 Task: Add a signature Hunter Evans containing Best wishes for a happy New Years Eve, Hunter Evans to email address softage.8@softage.net and add a folder Party planning
Action: Mouse moved to (105, 156)
Screenshot: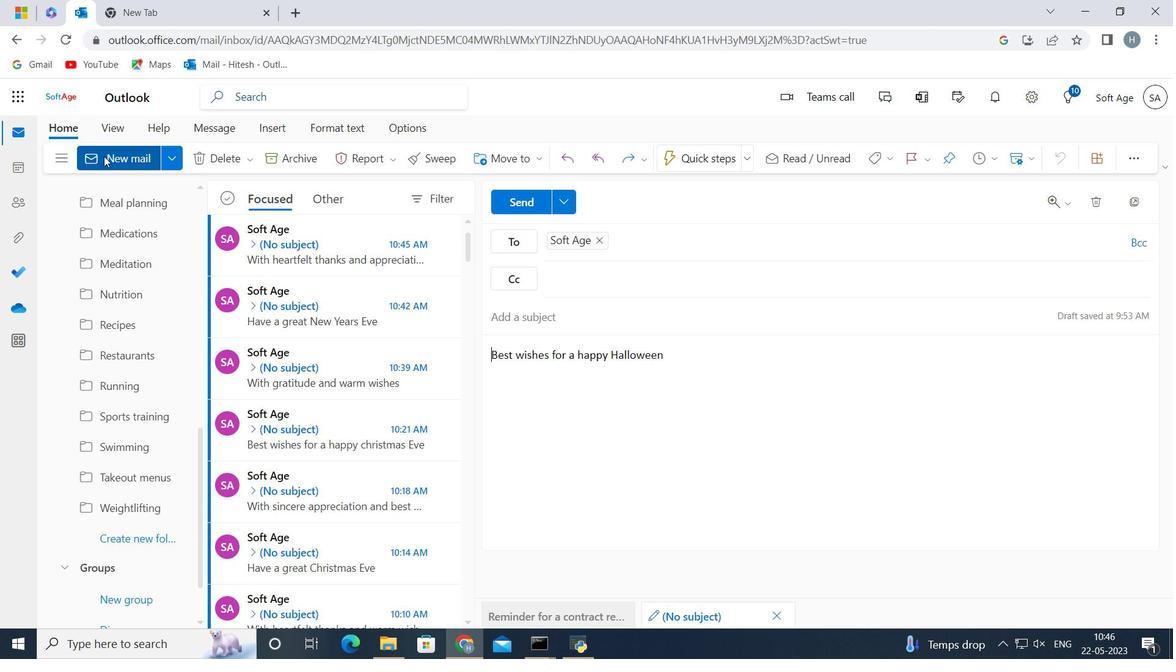 
Action: Mouse pressed left at (105, 156)
Screenshot: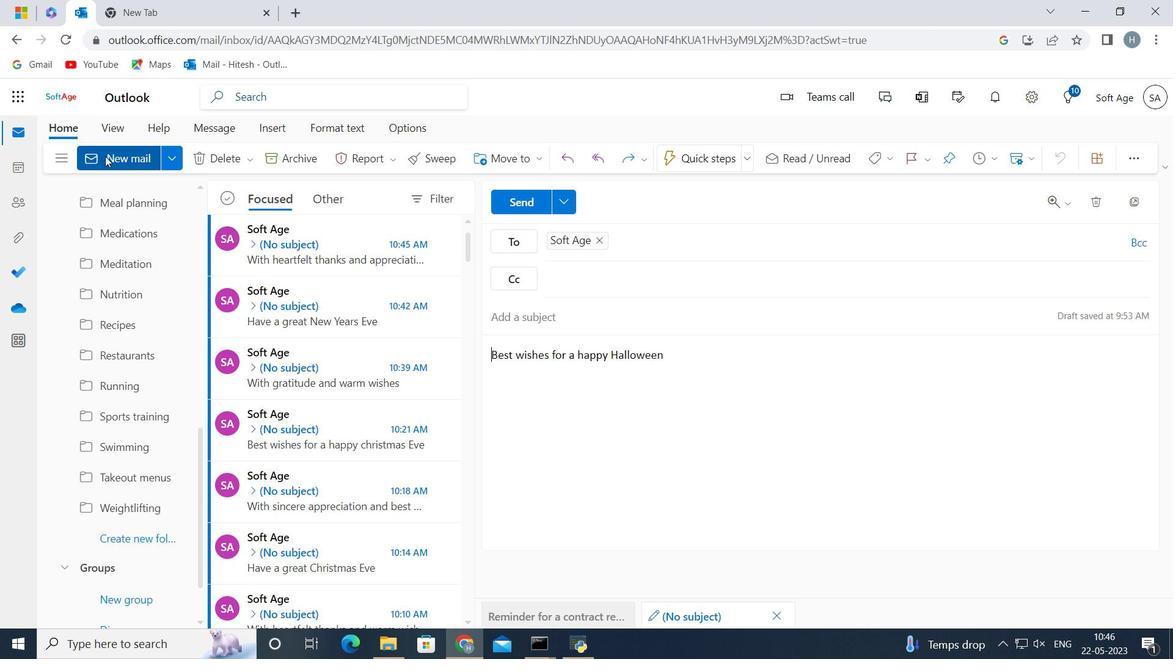 
Action: Mouse moved to (968, 161)
Screenshot: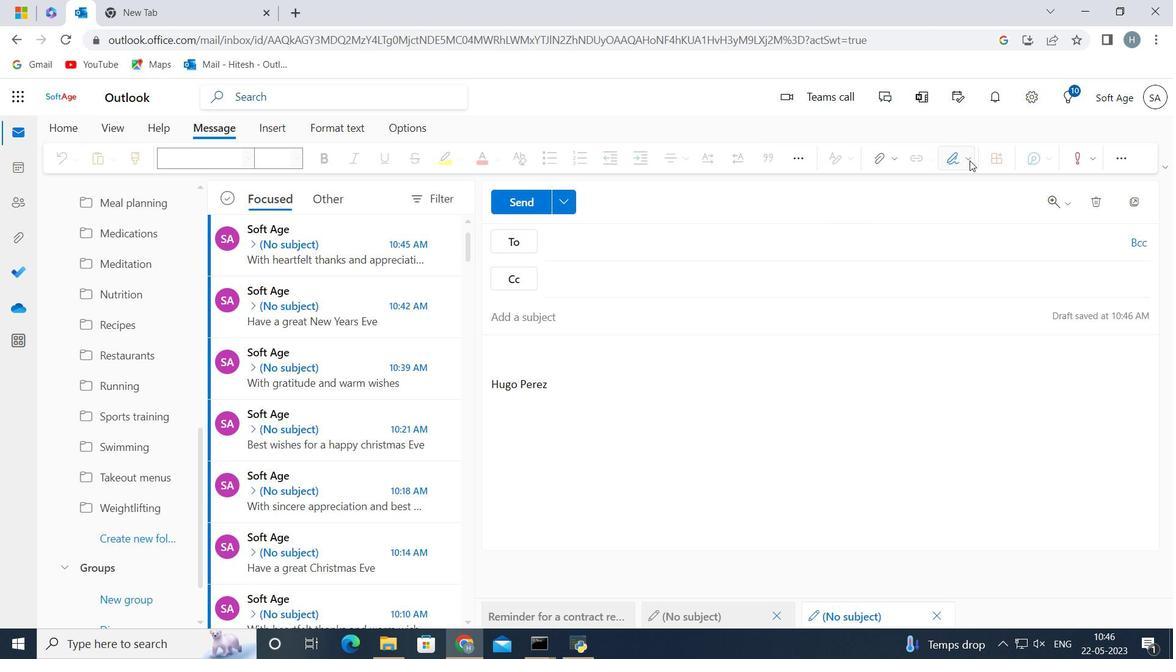 
Action: Mouse pressed left at (968, 161)
Screenshot: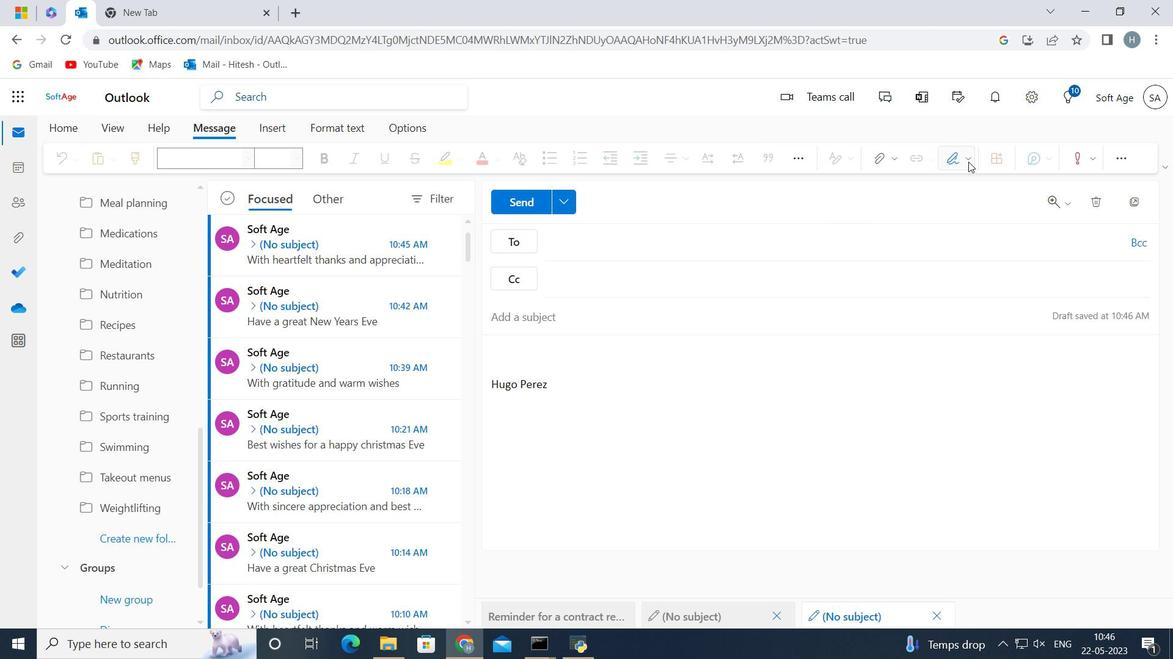 
Action: Mouse moved to (915, 545)
Screenshot: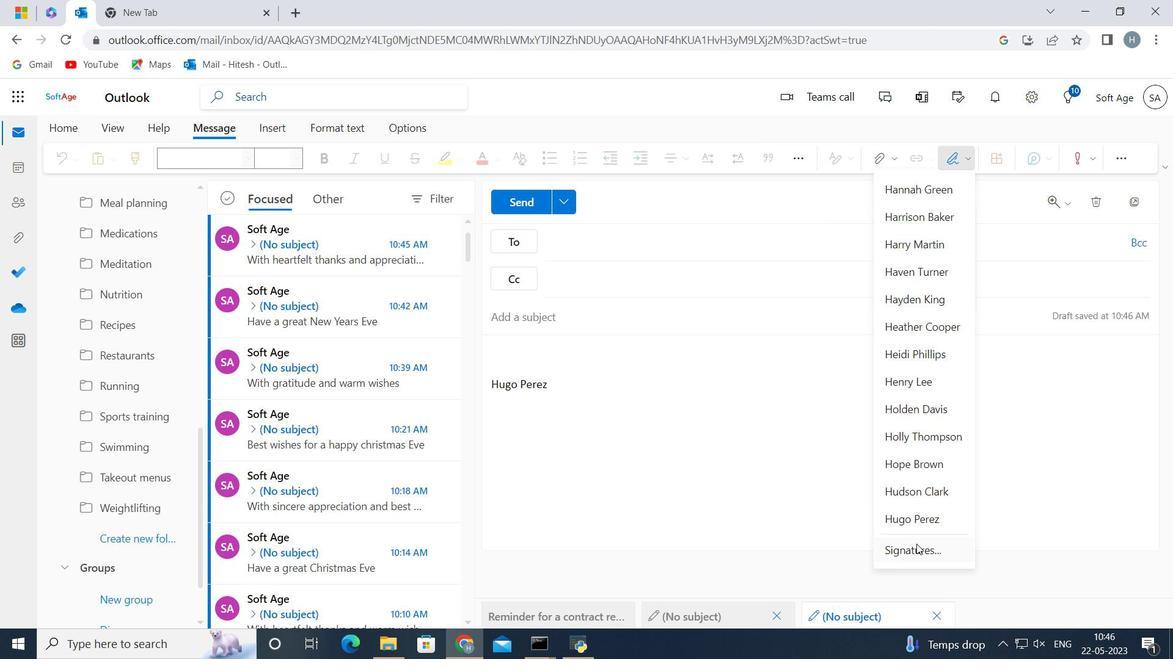 
Action: Mouse pressed left at (915, 545)
Screenshot: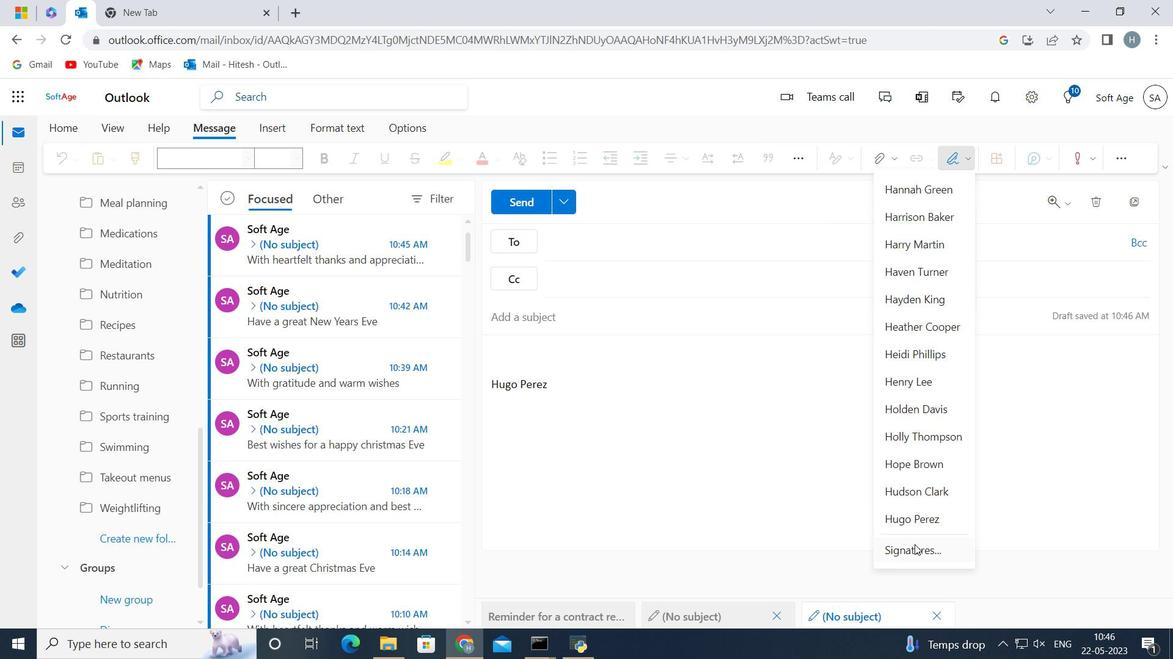 
Action: Mouse moved to (673, 282)
Screenshot: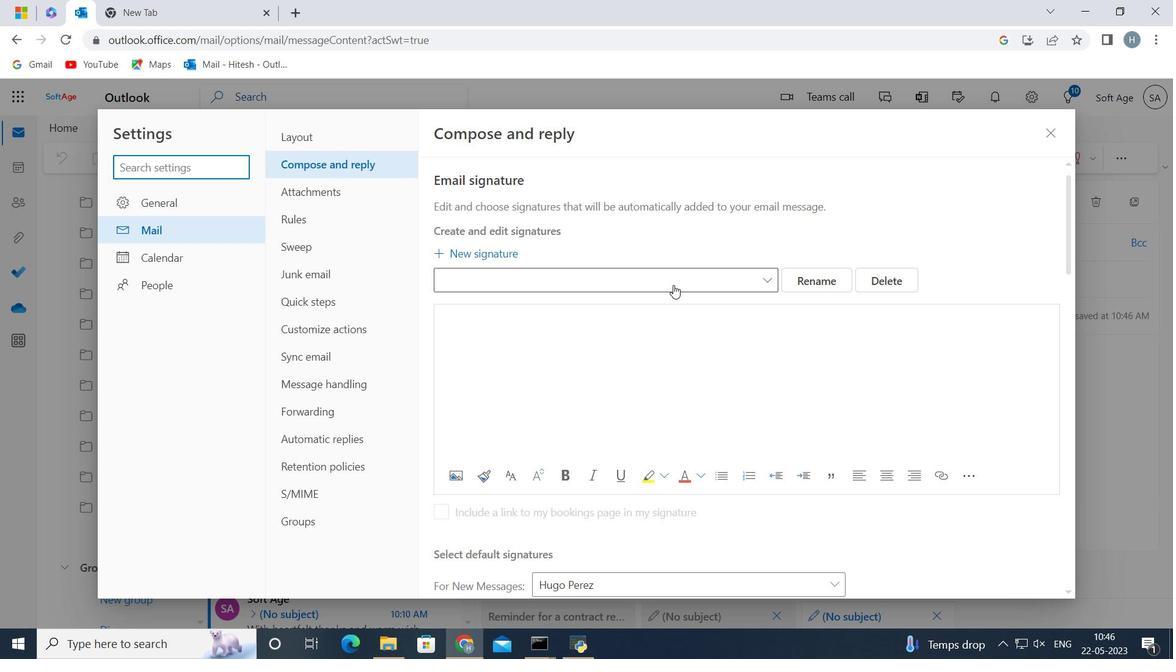 
Action: Mouse pressed left at (673, 282)
Screenshot: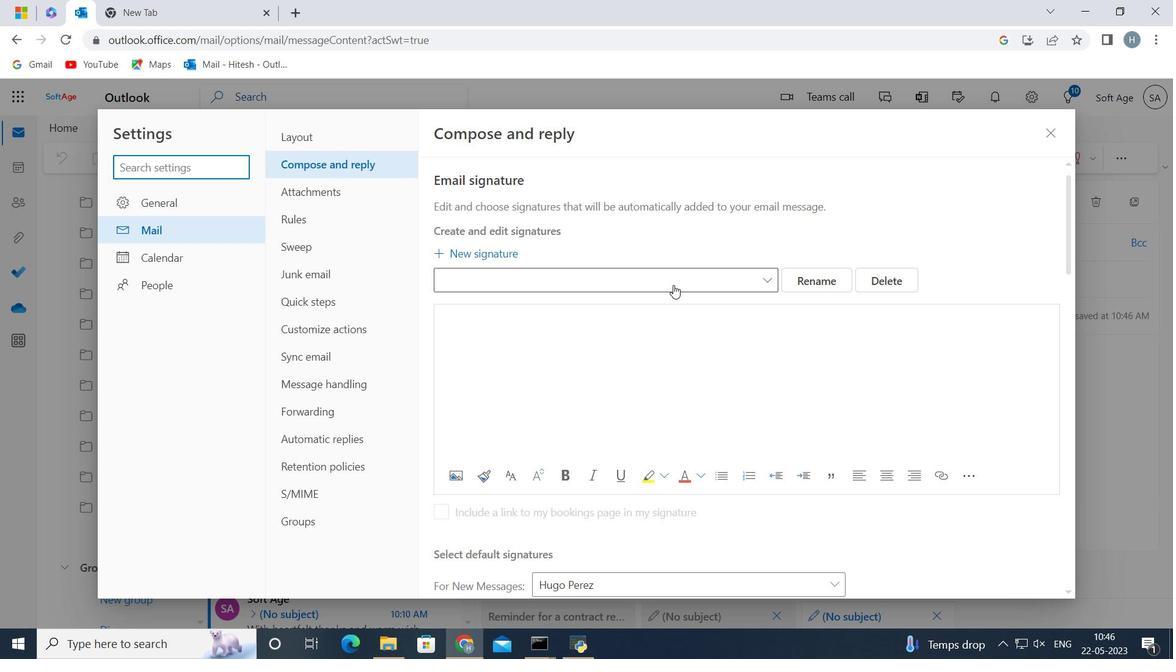 
Action: Mouse moved to (764, 277)
Screenshot: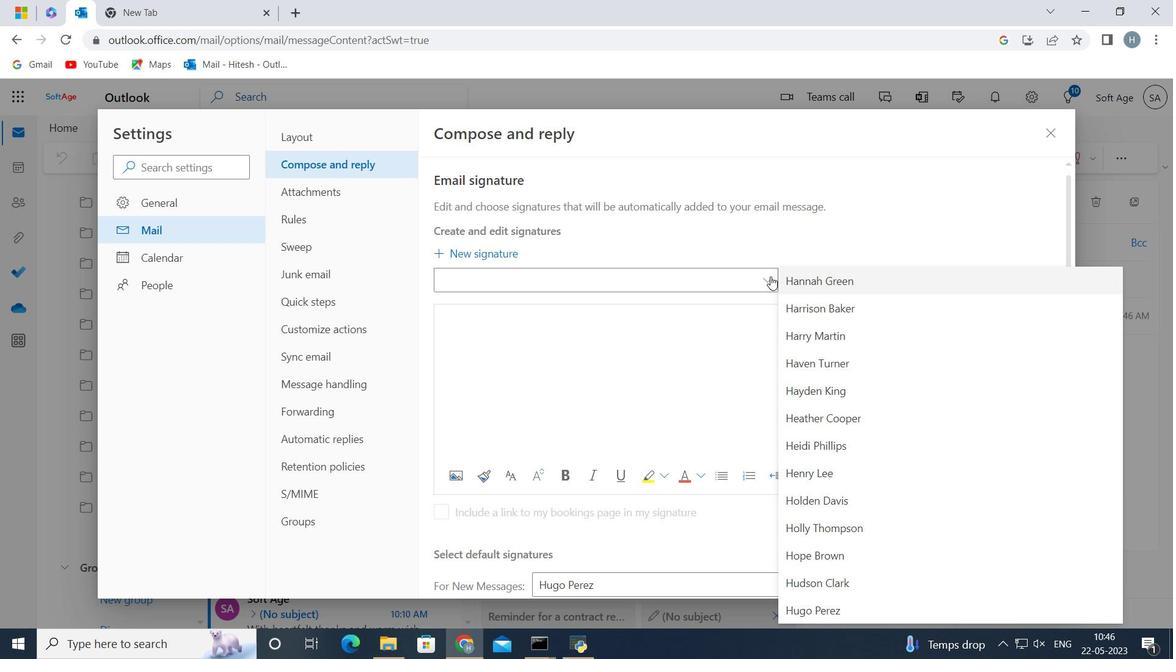
Action: Mouse pressed left at (764, 277)
Screenshot: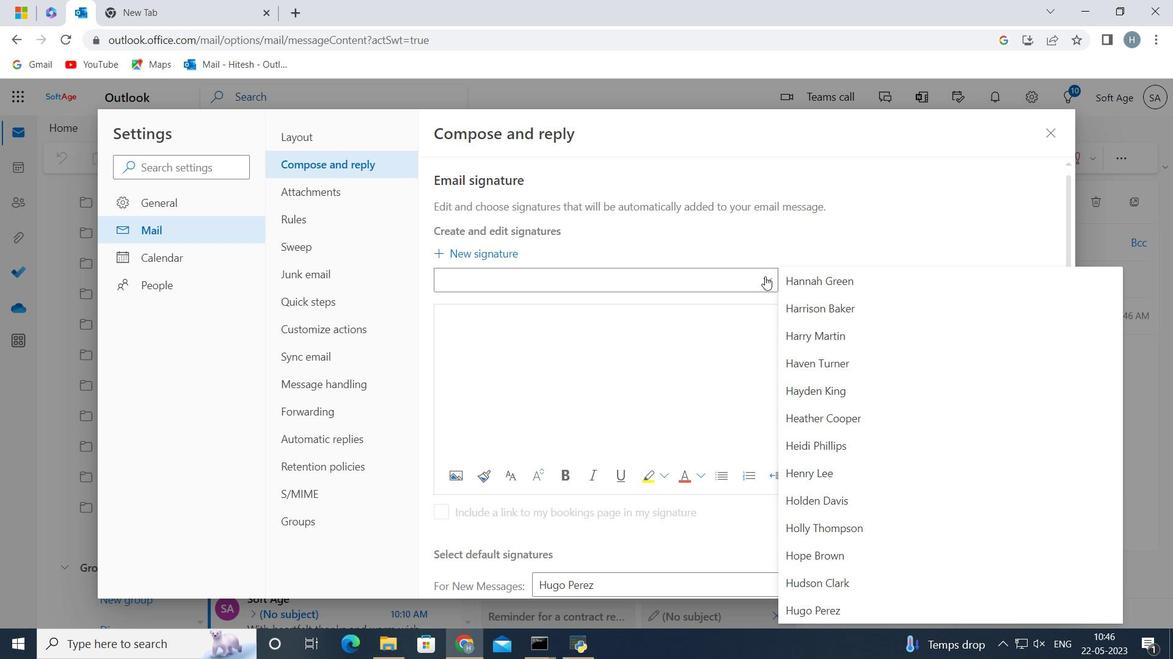 
Action: Mouse moved to (813, 274)
Screenshot: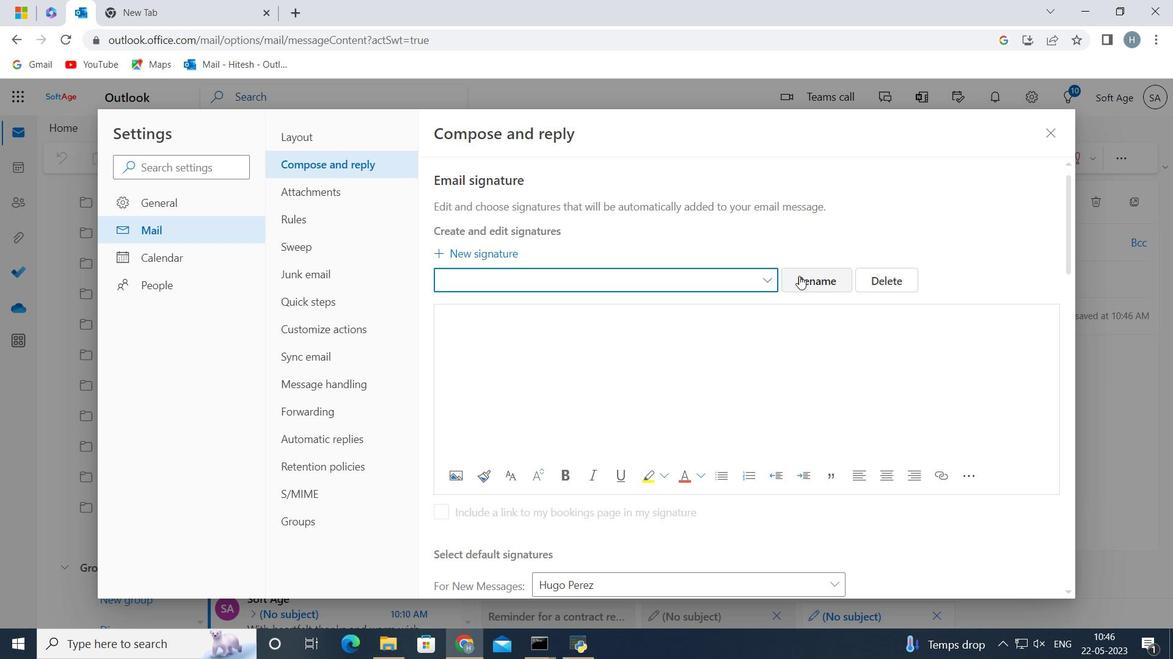 
Action: Mouse pressed left at (813, 274)
Screenshot: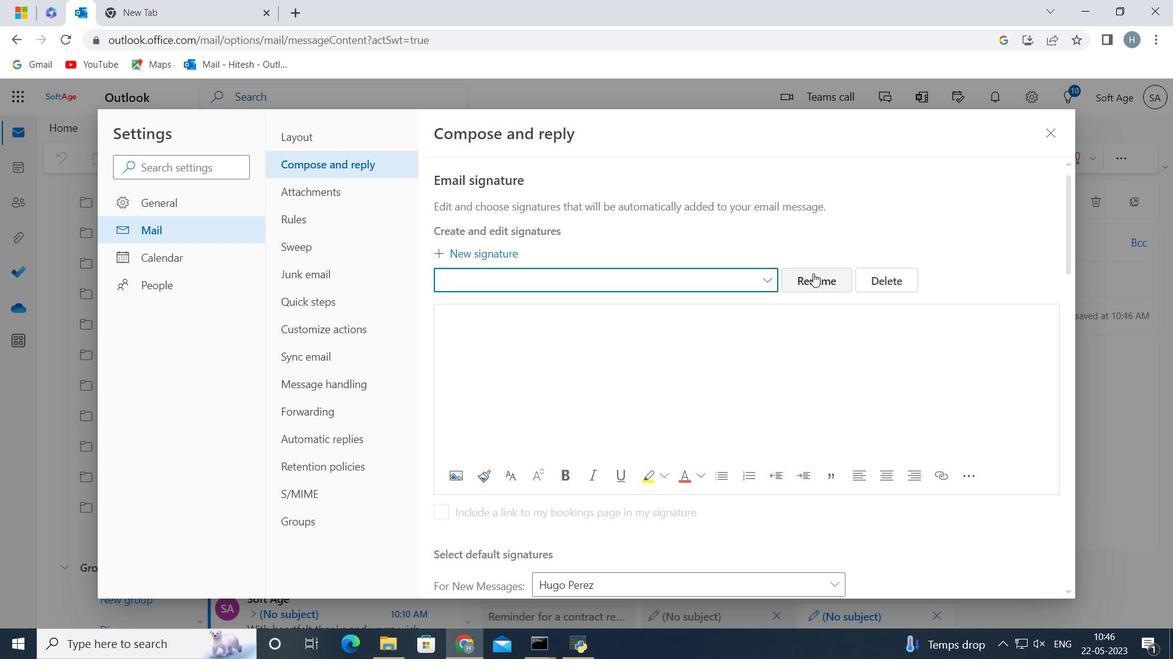 
Action: Mouse moved to (747, 279)
Screenshot: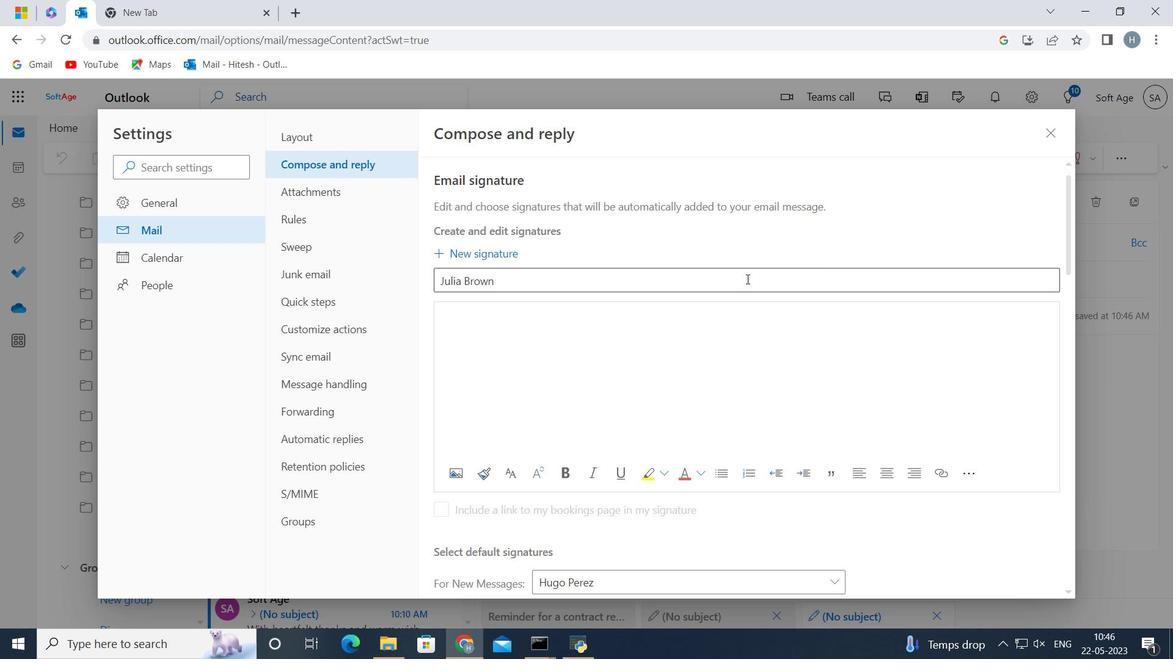 
Action: Mouse pressed left at (747, 279)
Screenshot: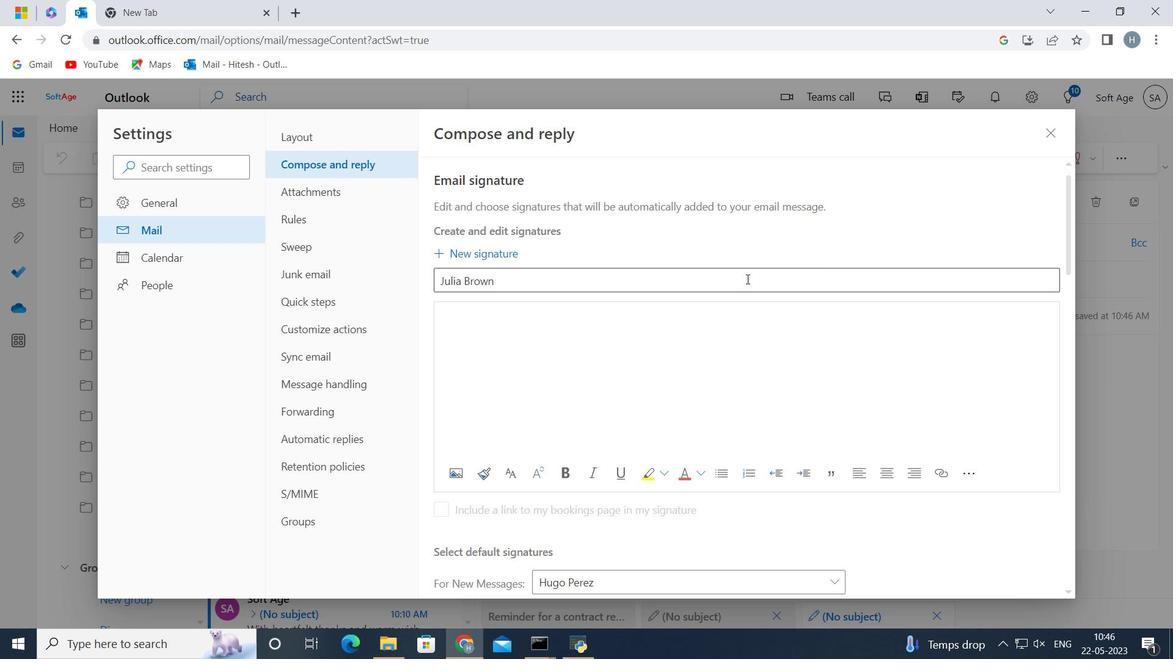 
Action: Key pressed <Key.backspace><Key.backspace><Key.backspace><Key.backspace><Key.backspace><Key.backspace><Key.backspace><Key.backspace><Key.backspace><Key.backspace><Key.backspace><Key.backspace><Key.backspace><Key.shift>Hunter<Key.space><Key.shift>Evan
Screenshot: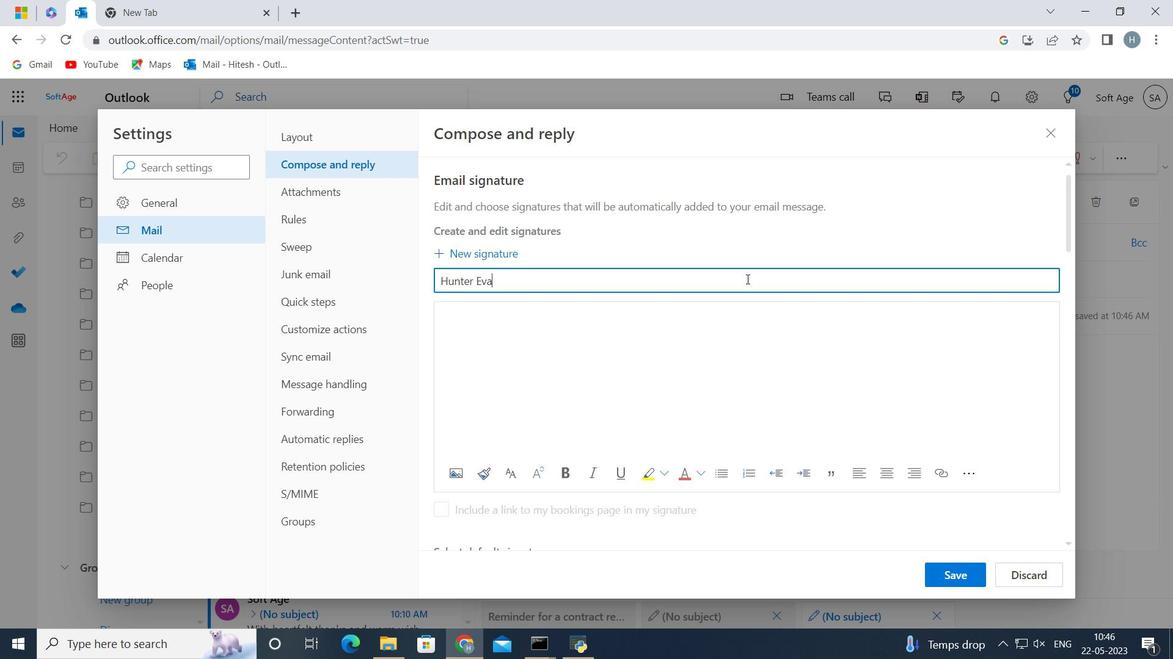 
Action: Mouse moved to (755, 276)
Screenshot: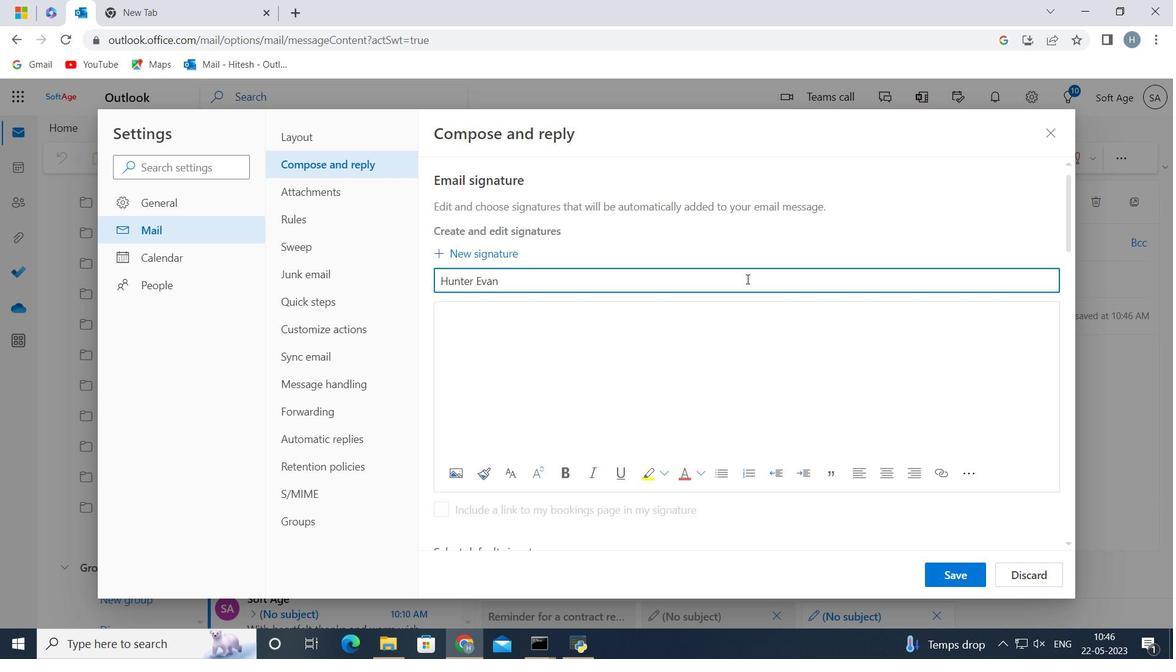 
Action: Key pressed s
Screenshot: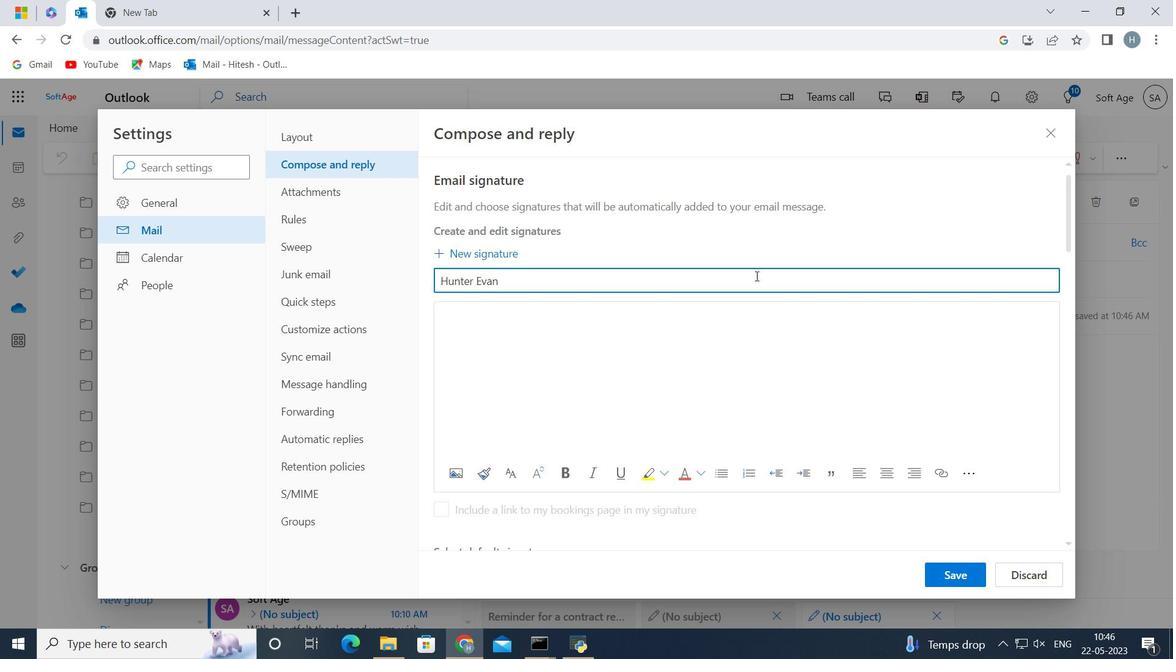 
Action: Mouse moved to (599, 332)
Screenshot: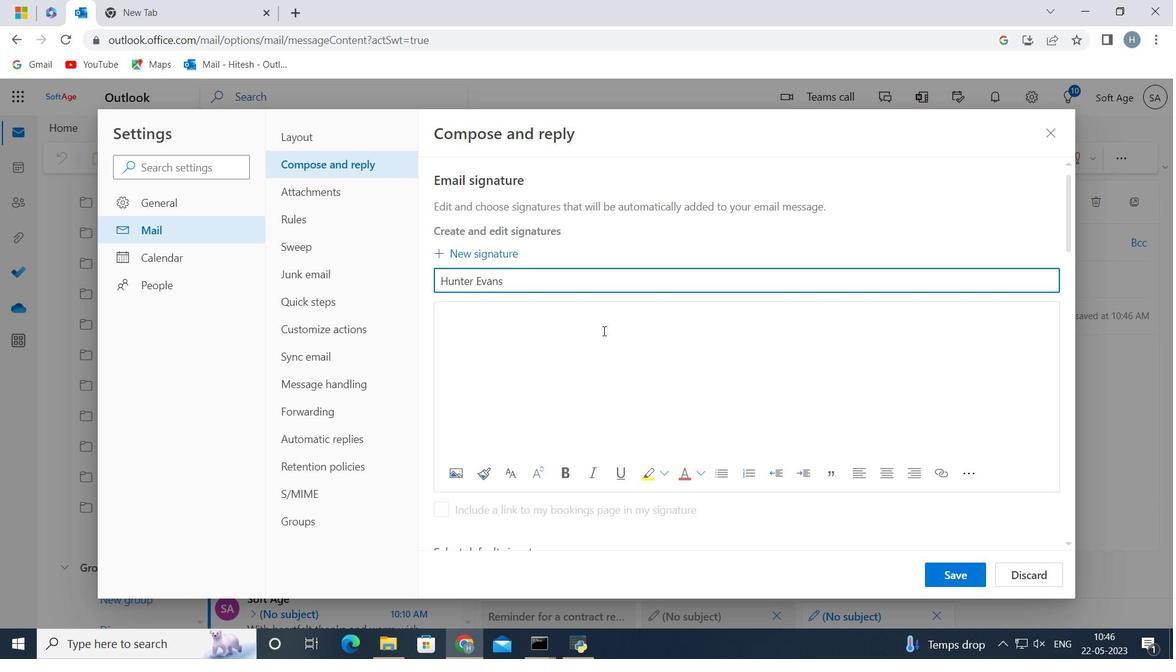 
Action: Mouse pressed left at (599, 332)
Screenshot: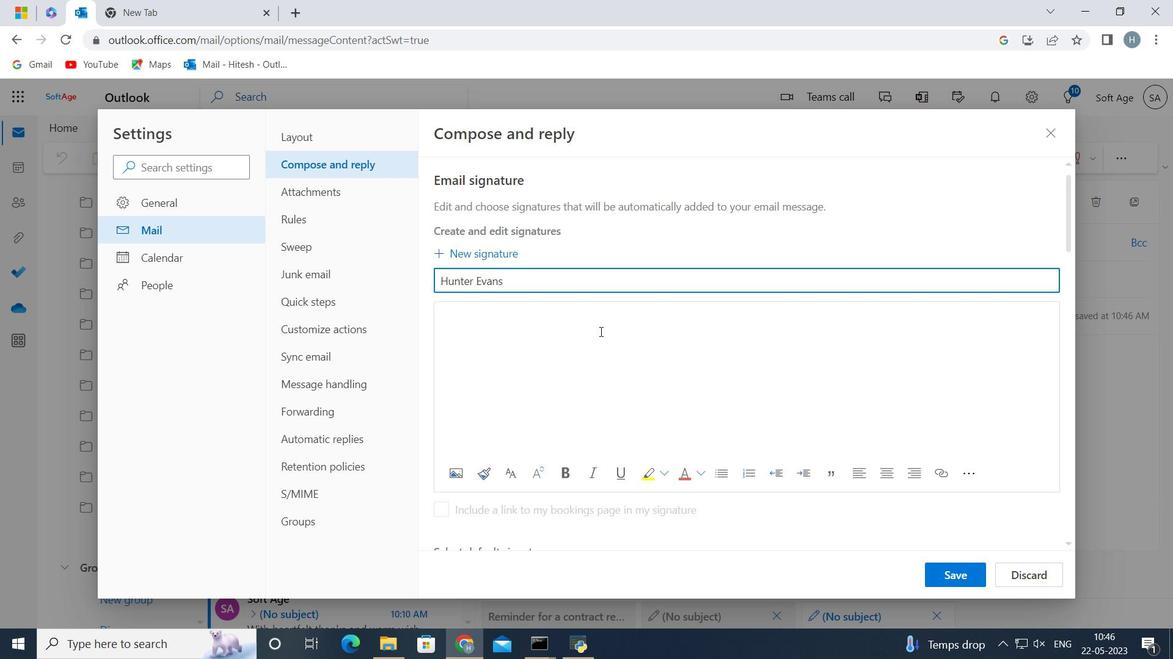 
Action: Key pressed <Key.shift>Hunter<Key.space><Key.shift>Evans
Screenshot: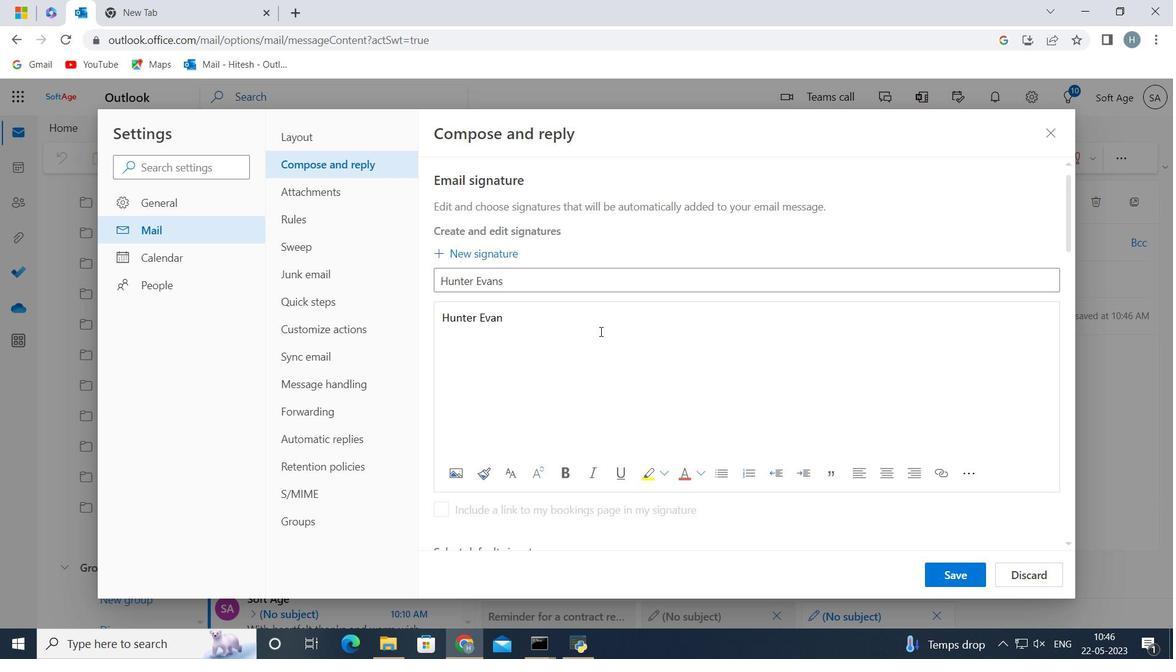 
Action: Mouse moved to (961, 576)
Screenshot: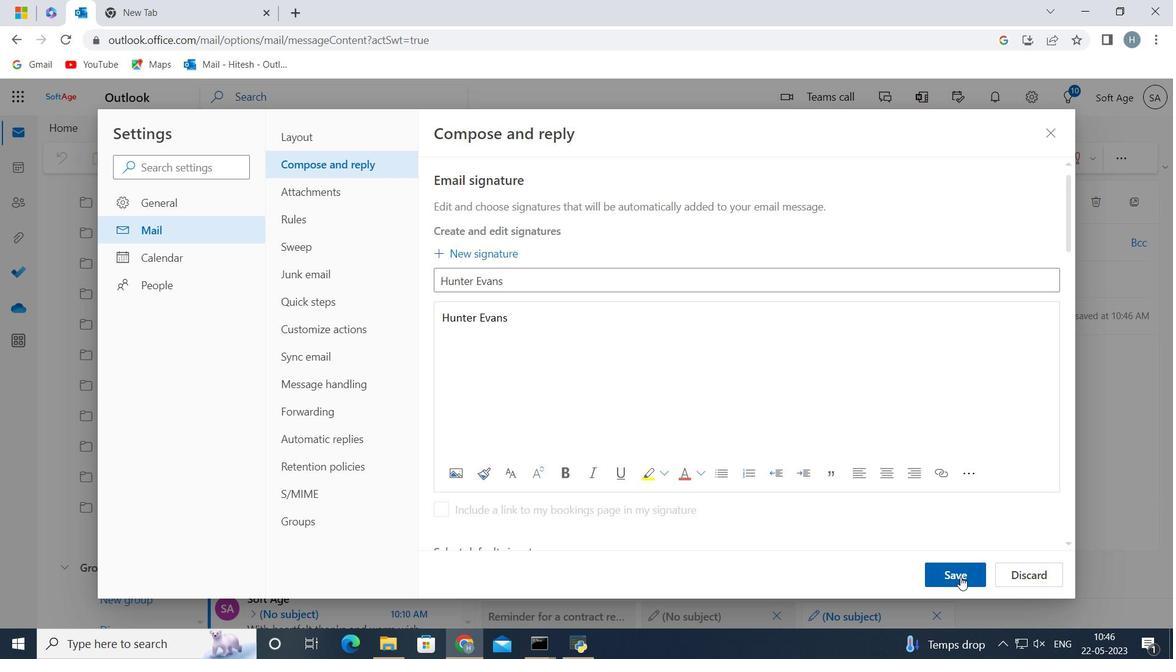 
Action: Mouse pressed left at (961, 576)
Screenshot: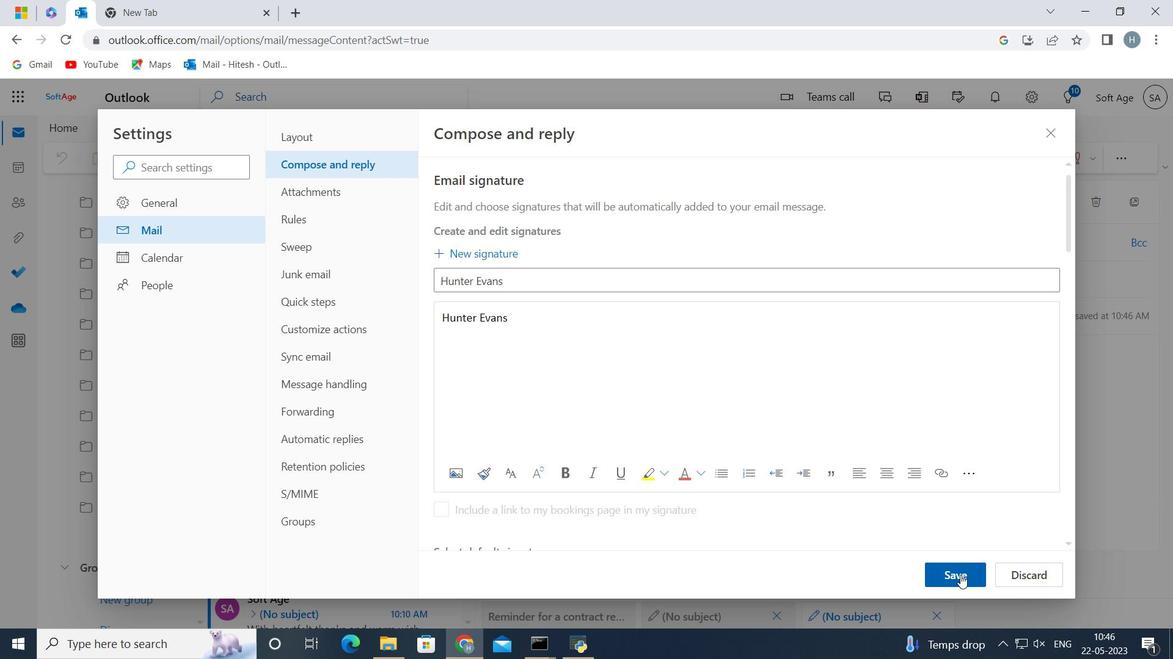 
Action: Mouse moved to (739, 347)
Screenshot: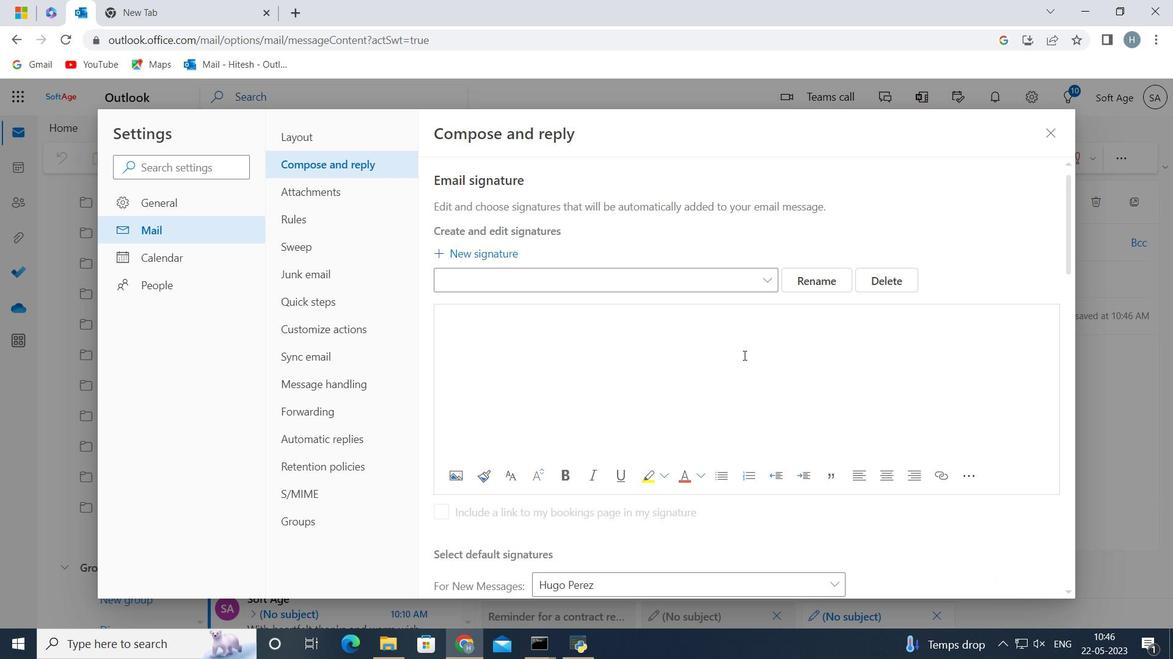 
Action: Mouse scrolled (739, 347) with delta (0, 0)
Screenshot: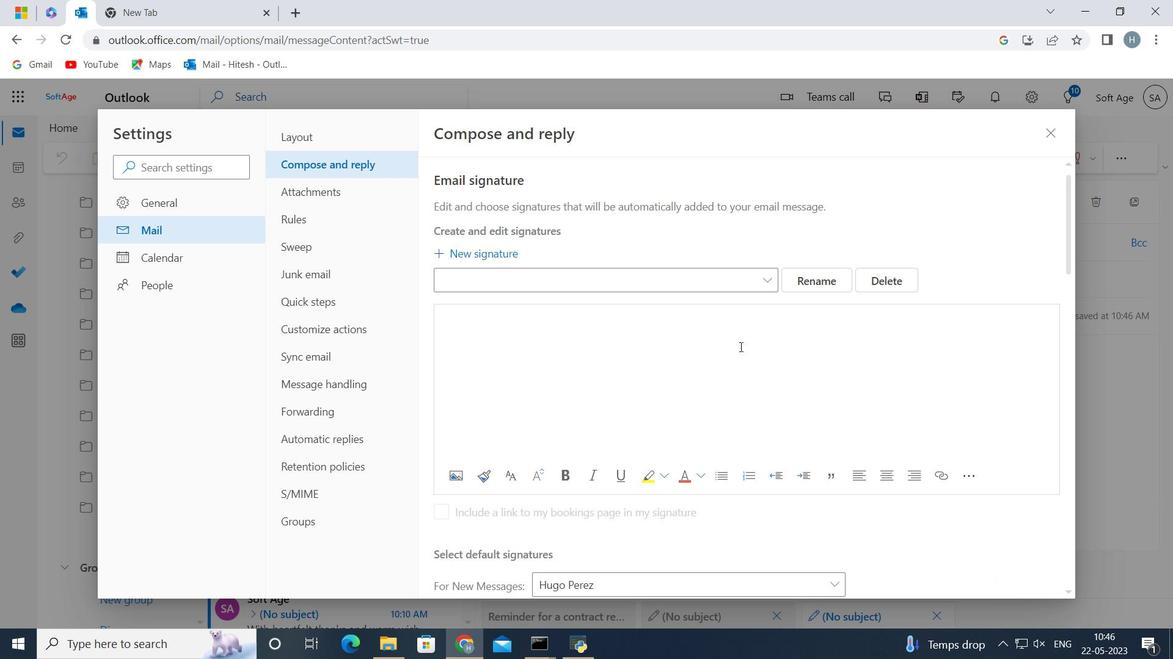 
Action: Mouse scrolled (739, 347) with delta (0, 0)
Screenshot: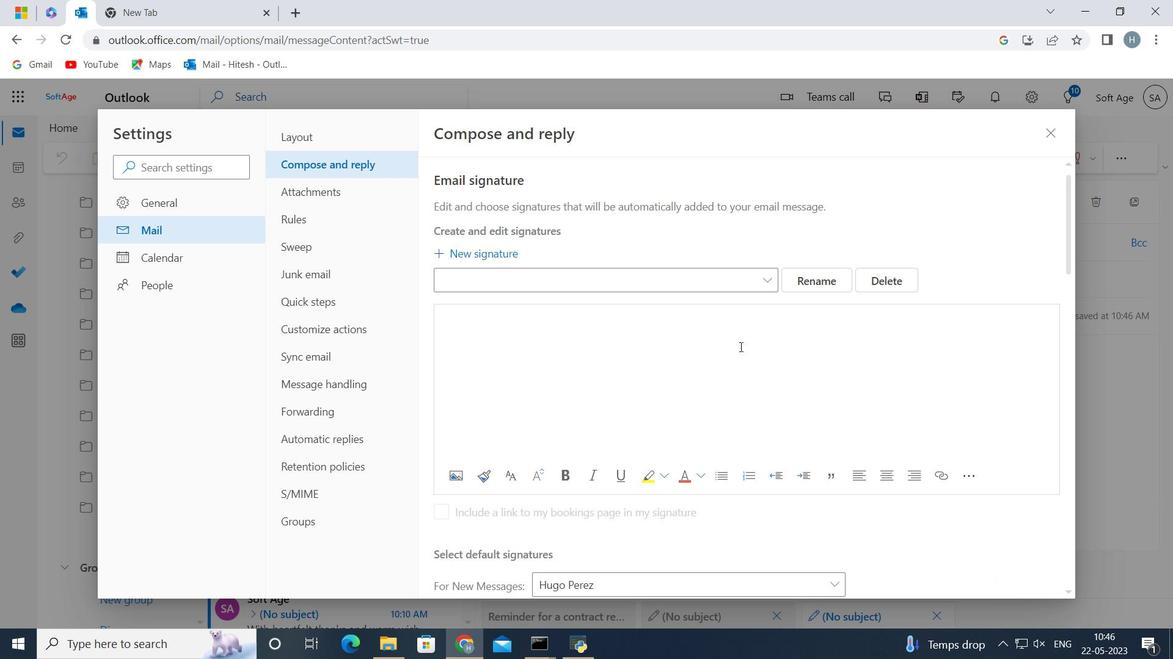 
Action: Mouse scrolled (739, 347) with delta (0, 0)
Screenshot: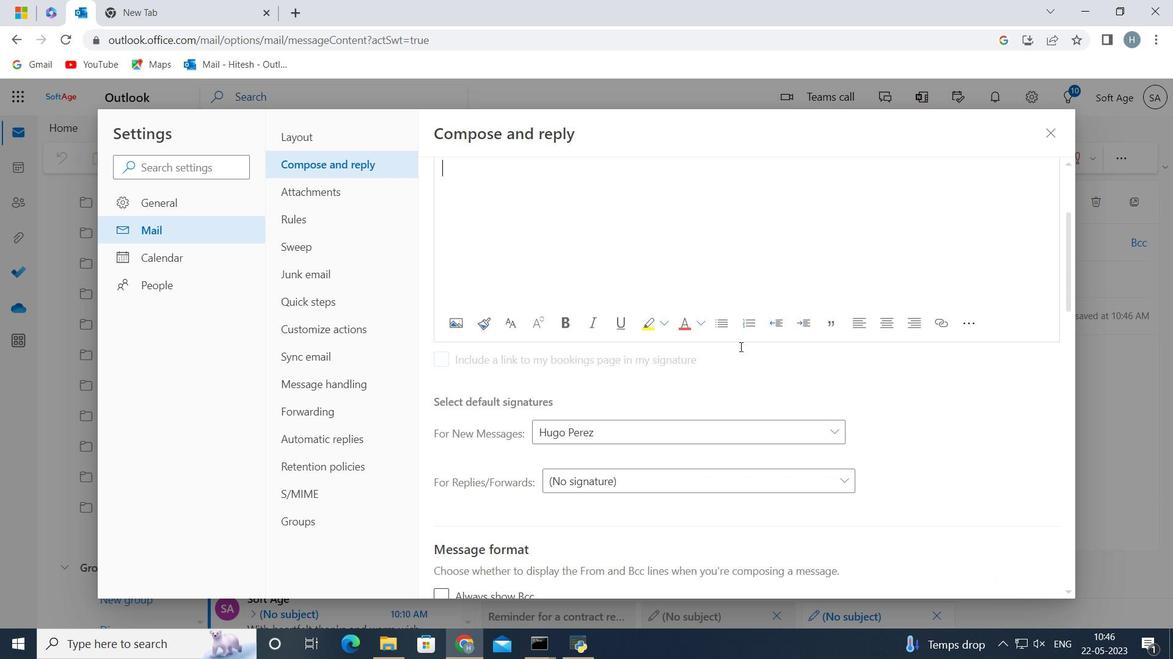 
Action: Mouse moved to (744, 348)
Screenshot: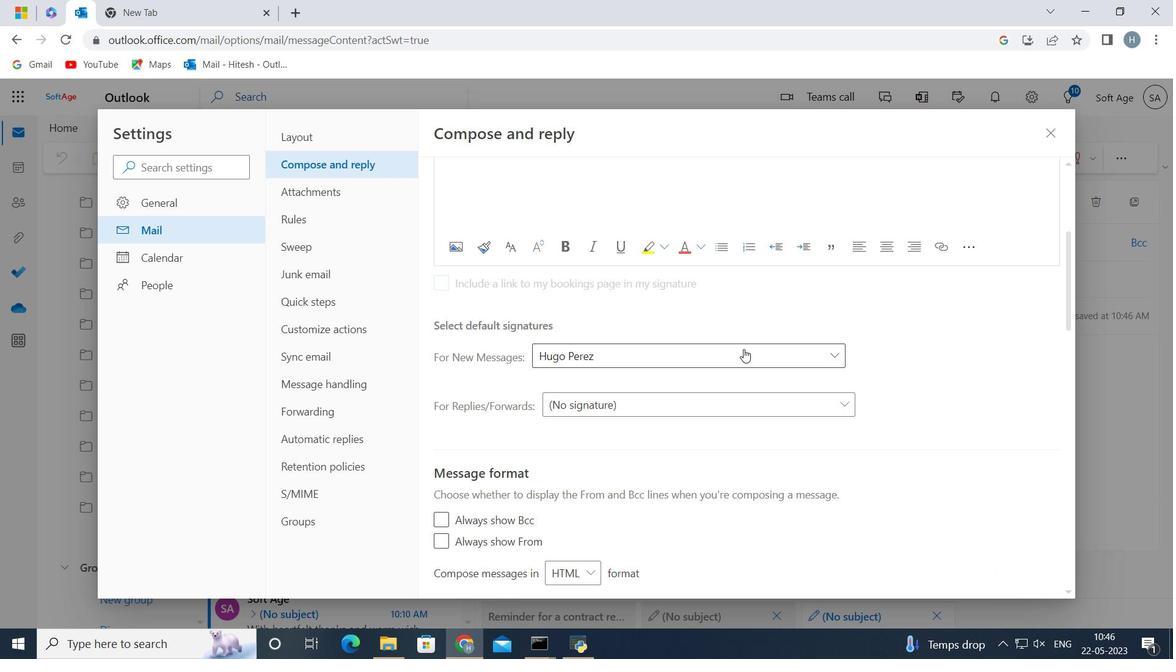 
Action: Mouse pressed left at (744, 348)
Screenshot: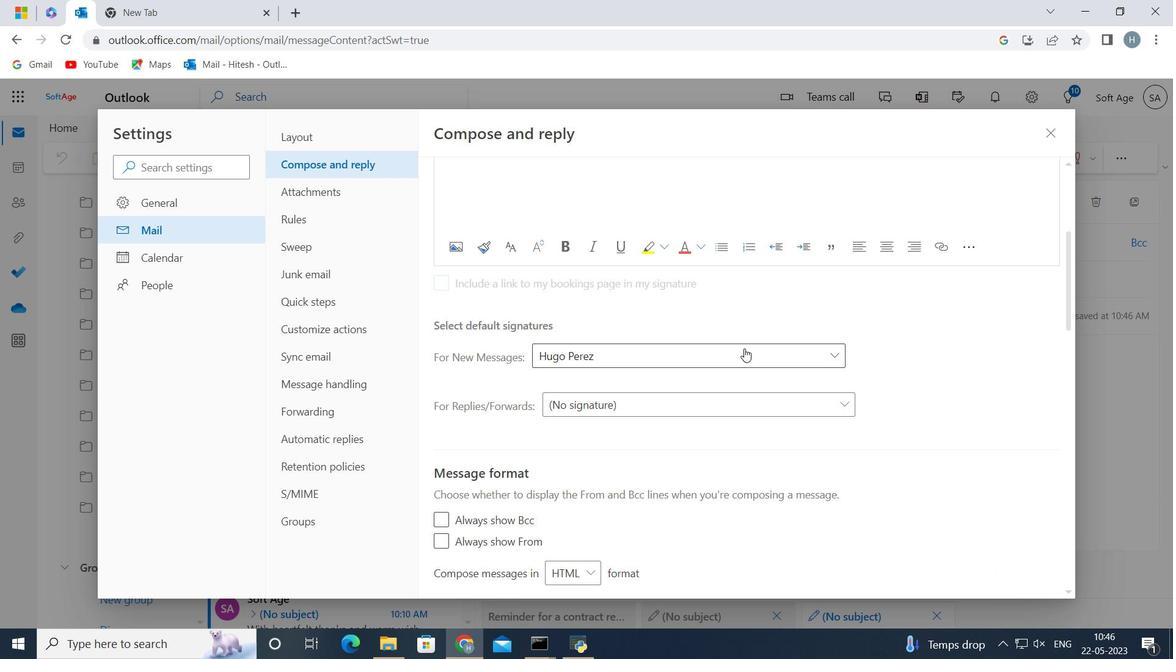 
Action: Mouse moved to (889, 611)
Screenshot: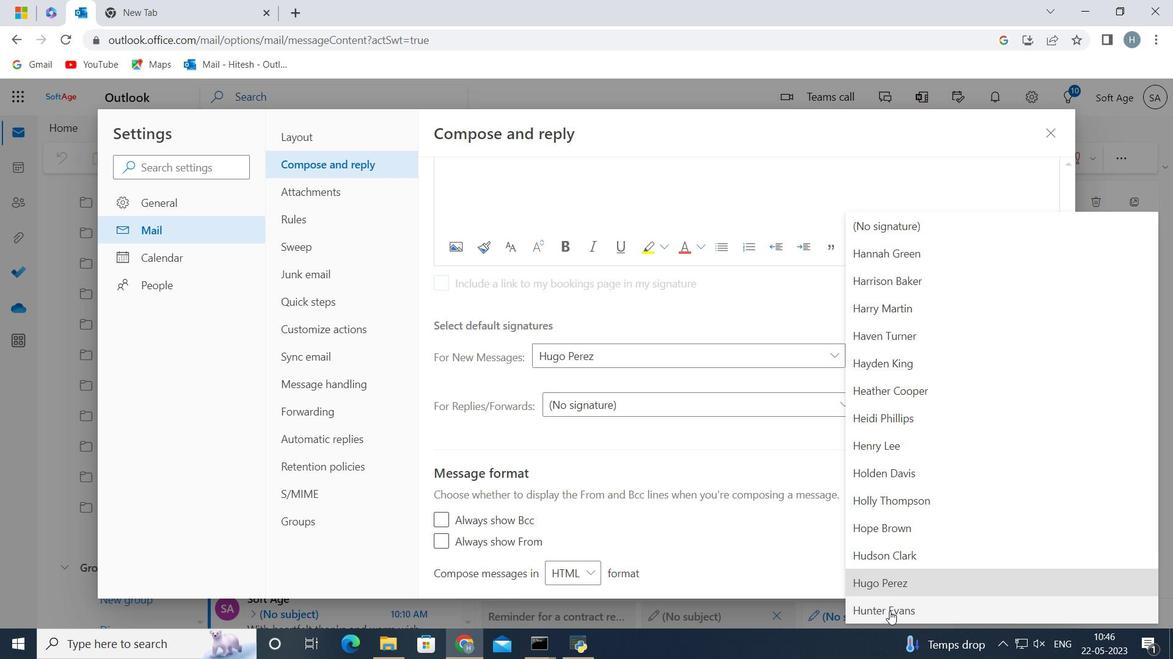 
Action: Mouse pressed left at (889, 611)
Screenshot: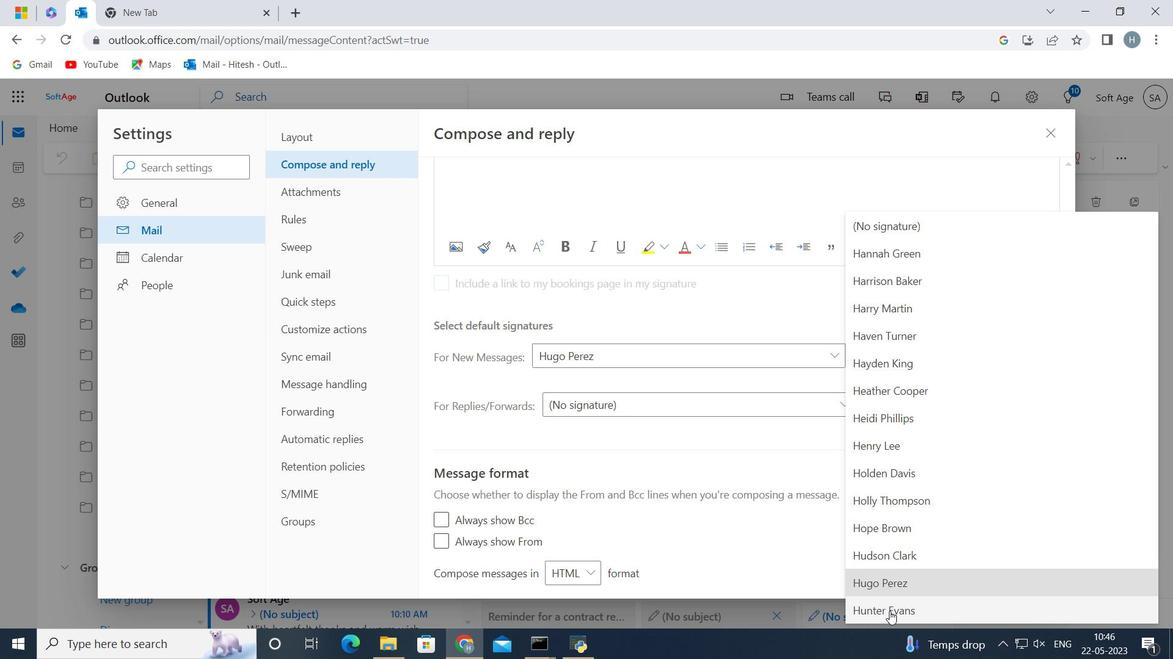 
Action: Mouse moved to (747, 411)
Screenshot: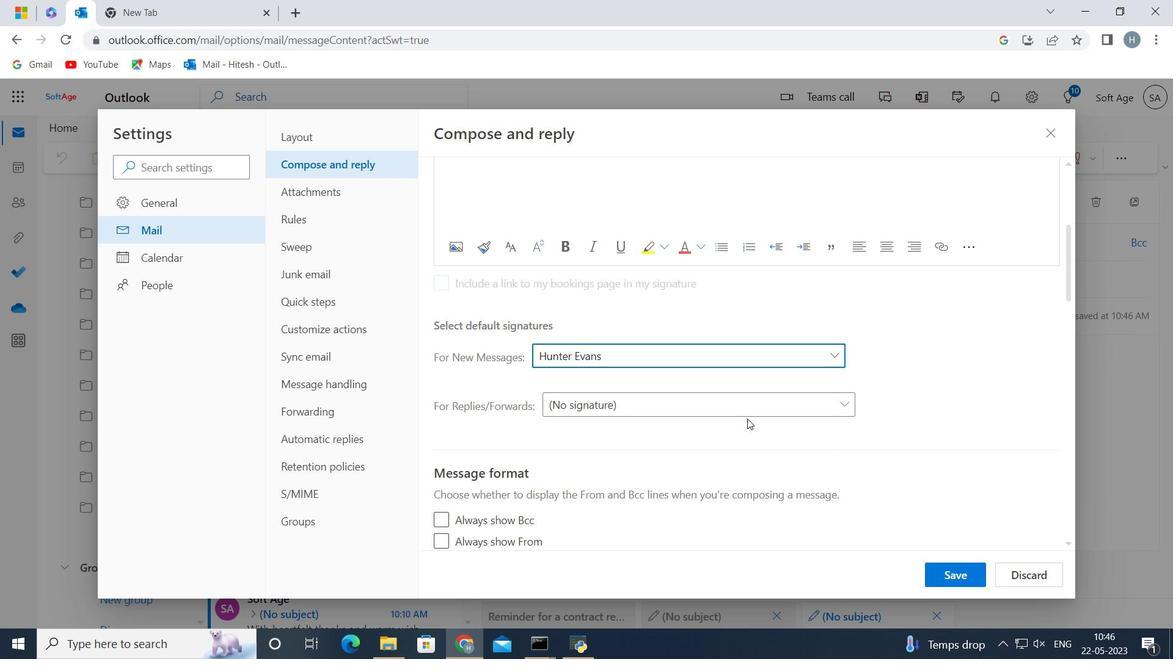
Action: Mouse scrolled (747, 410) with delta (0, 0)
Screenshot: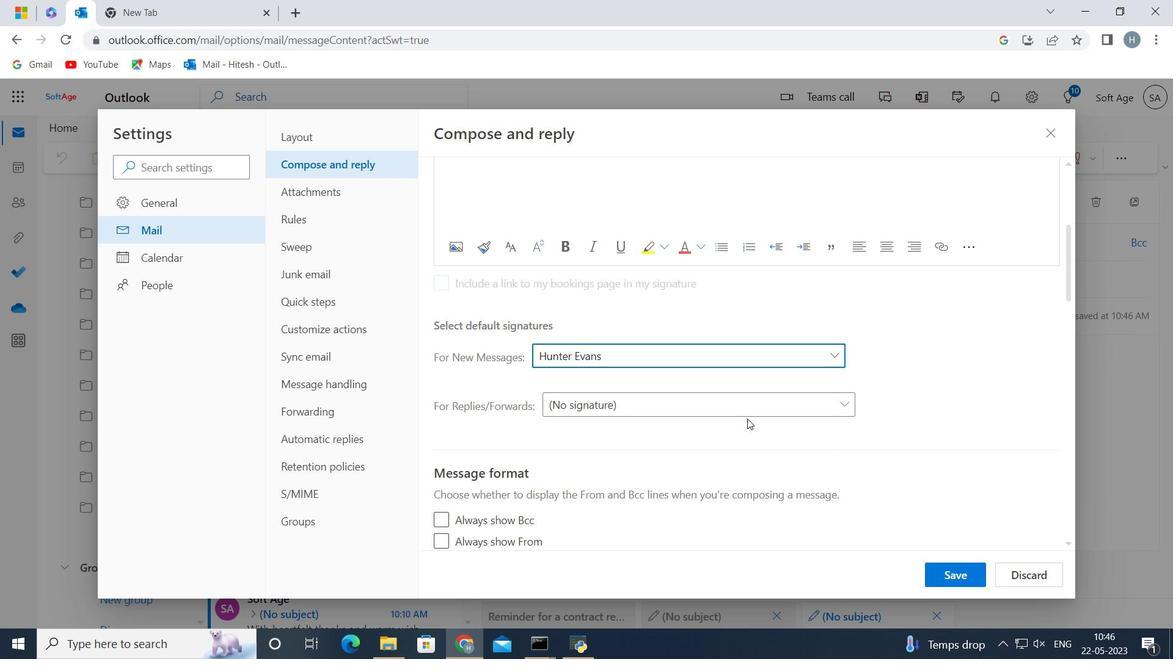 
Action: Mouse moved to (939, 574)
Screenshot: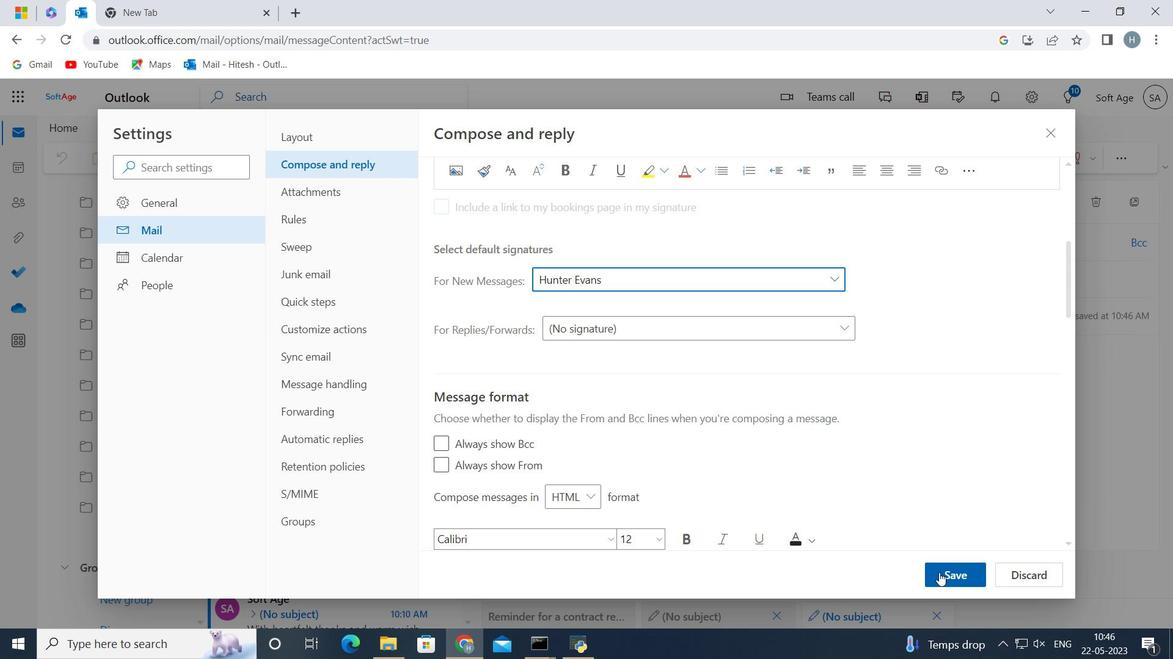 
Action: Mouse pressed left at (939, 574)
Screenshot: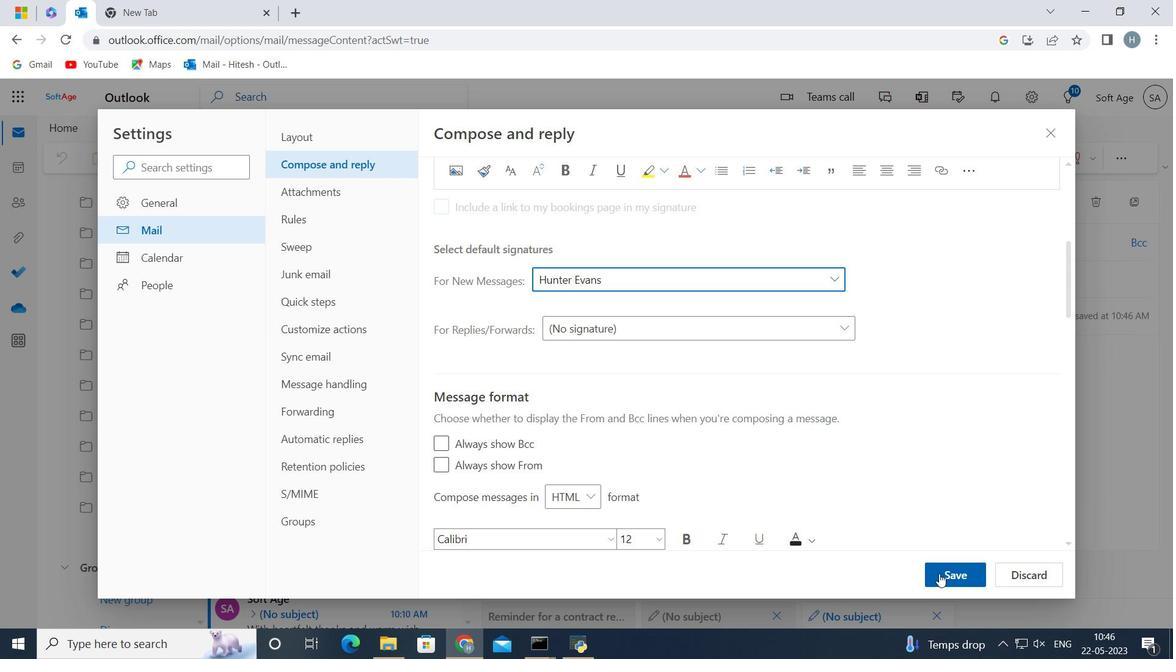 
Action: Mouse moved to (1059, 138)
Screenshot: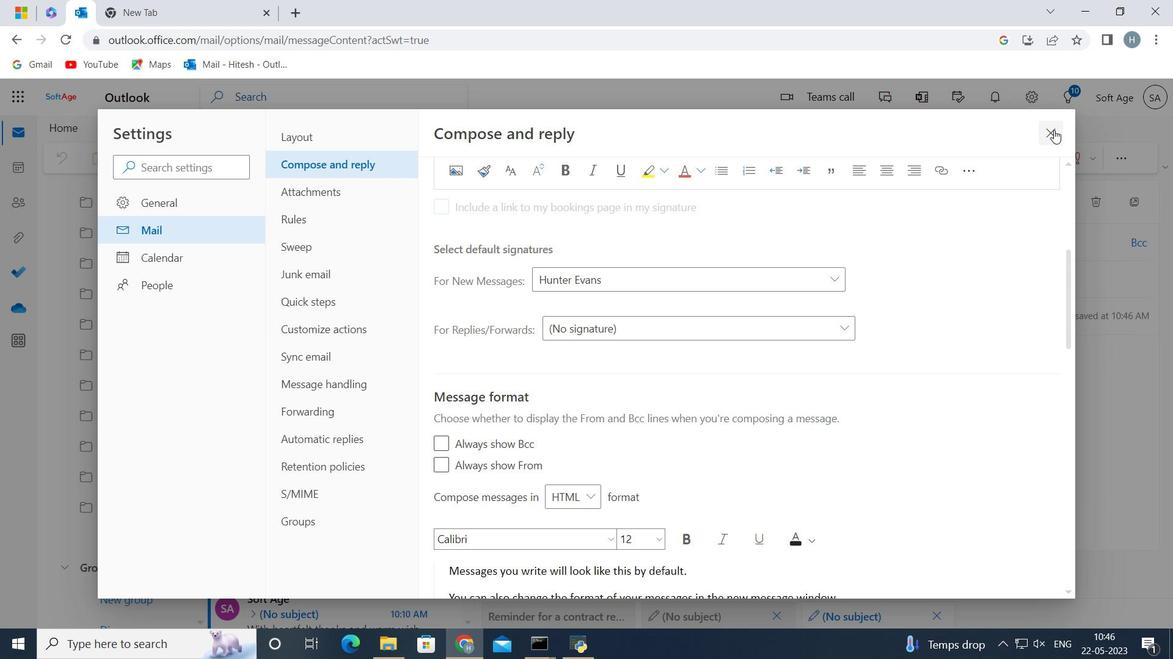 
Action: Mouse pressed left at (1059, 138)
Screenshot: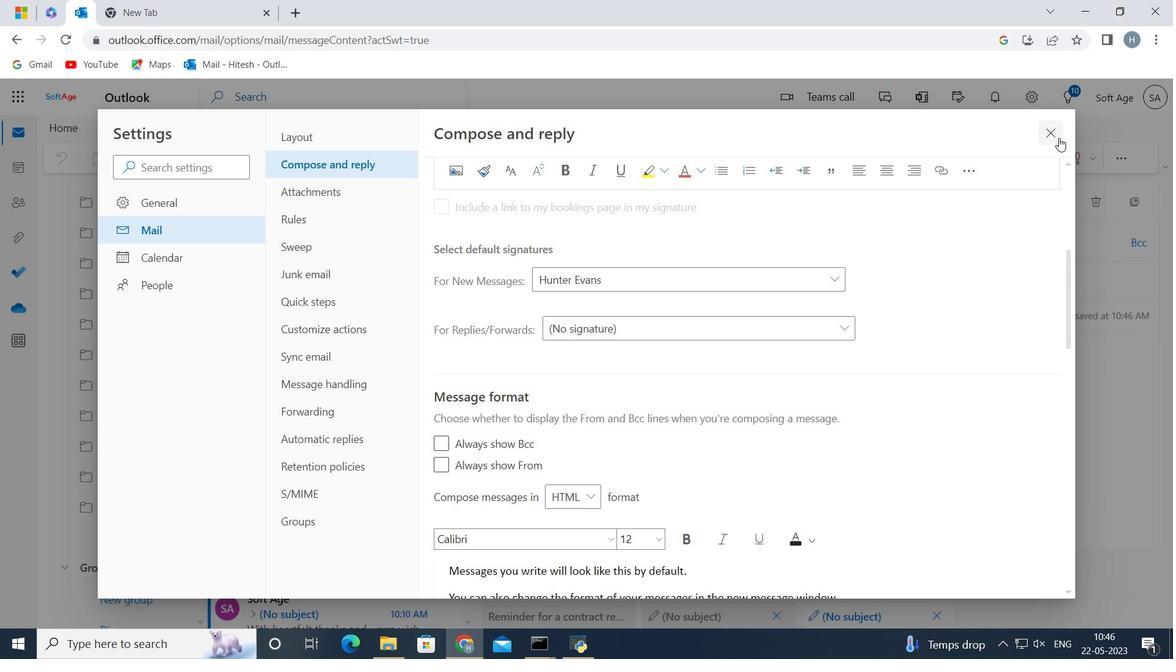 
Action: Mouse moved to (595, 392)
Screenshot: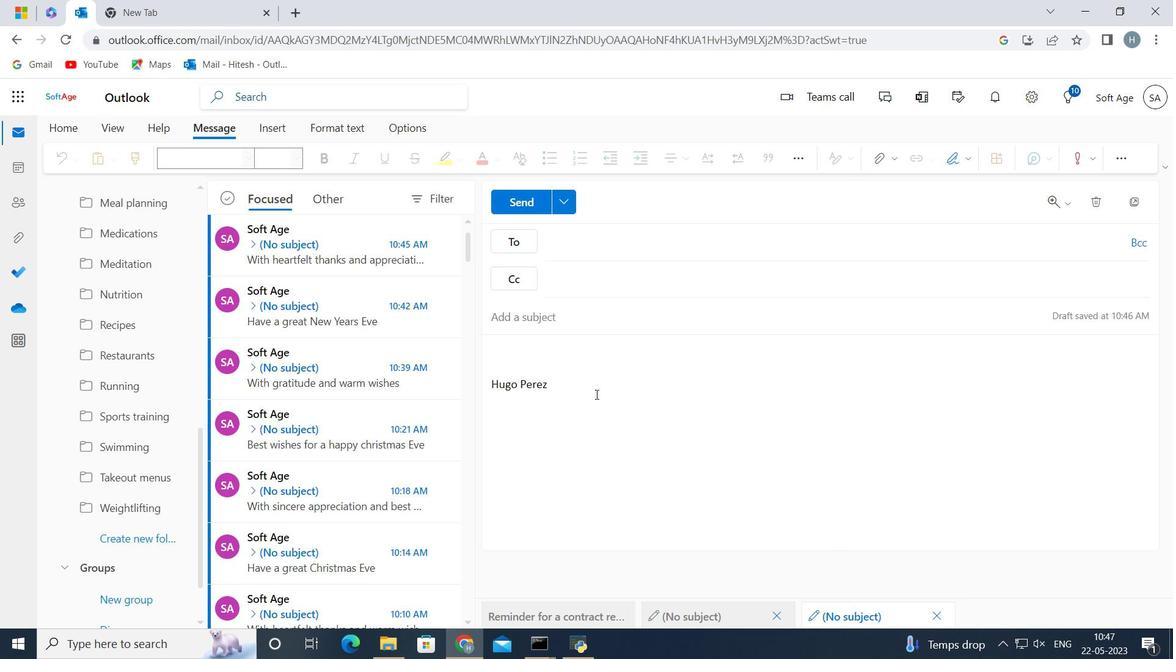 
Action: Mouse pressed left at (595, 392)
Screenshot: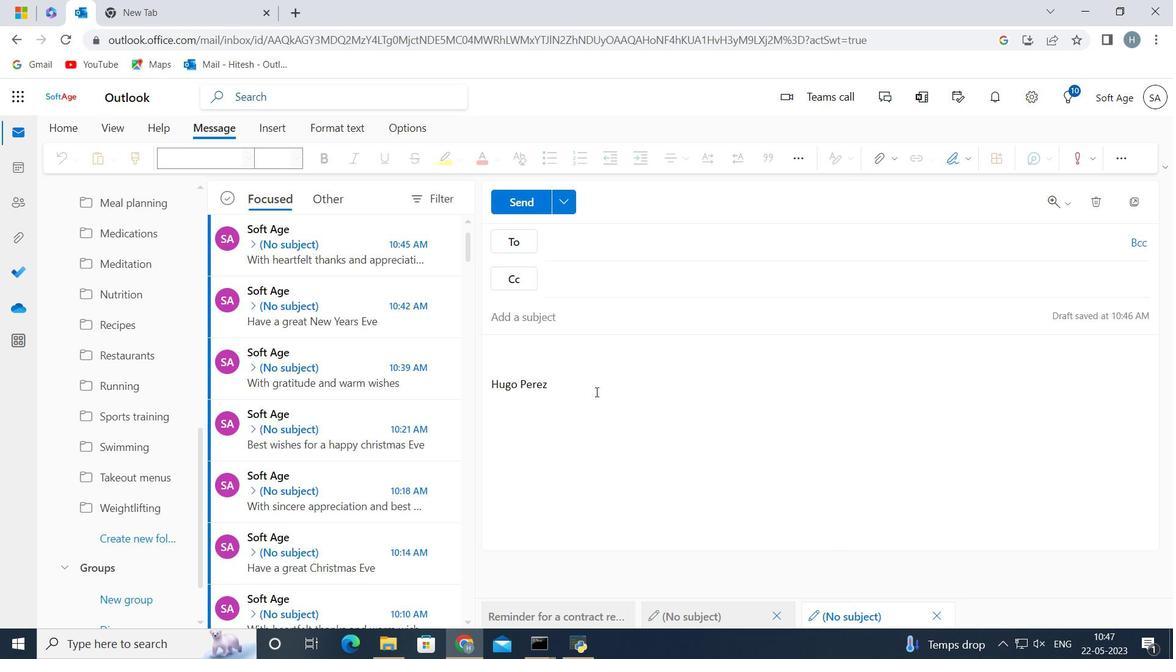 
Action: Key pressed <Key.backspace><Key.backspace><Key.backspace><Key.backspace><Key.backspace><Key.backspace><Key.backspace><Key.backspace><Key.backspace><Key.backspace><Key.backspace><Key.backspace><Key.backspace><Key.shift>Best<Key.space>wishes<Key.space>for<Key.space>a<Key.space>happy<Key.space><Key.shift><Key.shift><Key.shift>New<Key.space><Key.shift><Key.shift><Key.shift><Key.shift><Key.shift>Years<Key.space><Key.shift>Eve
Screenshot: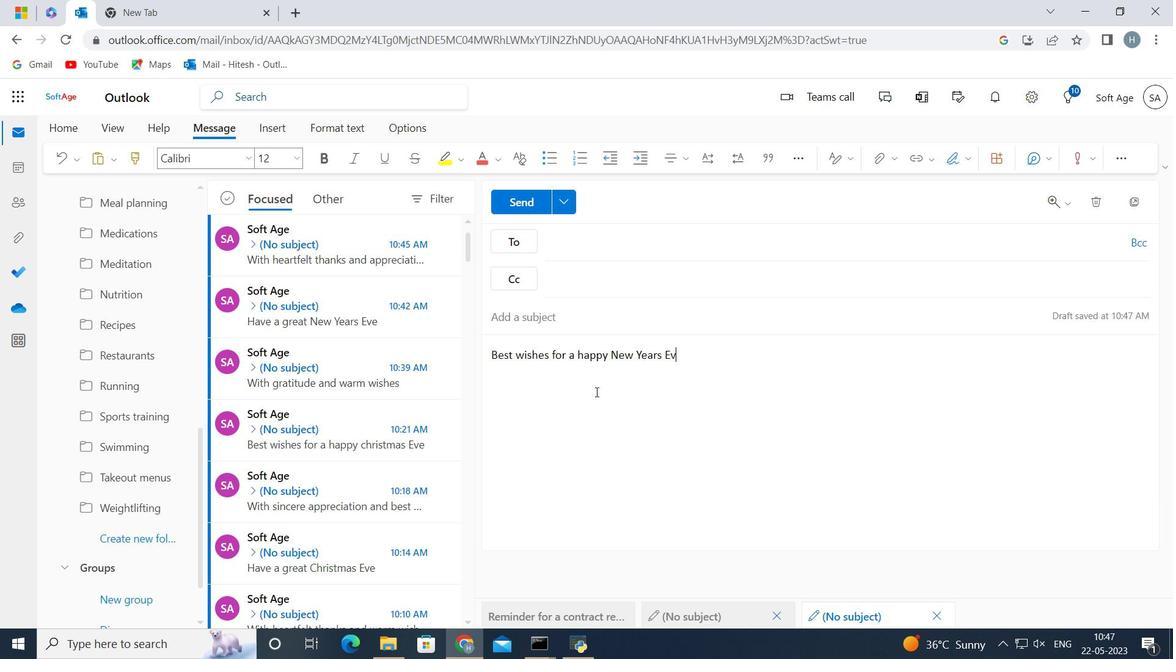 
Action: Mouse moved to (576, 238)
Screenshot: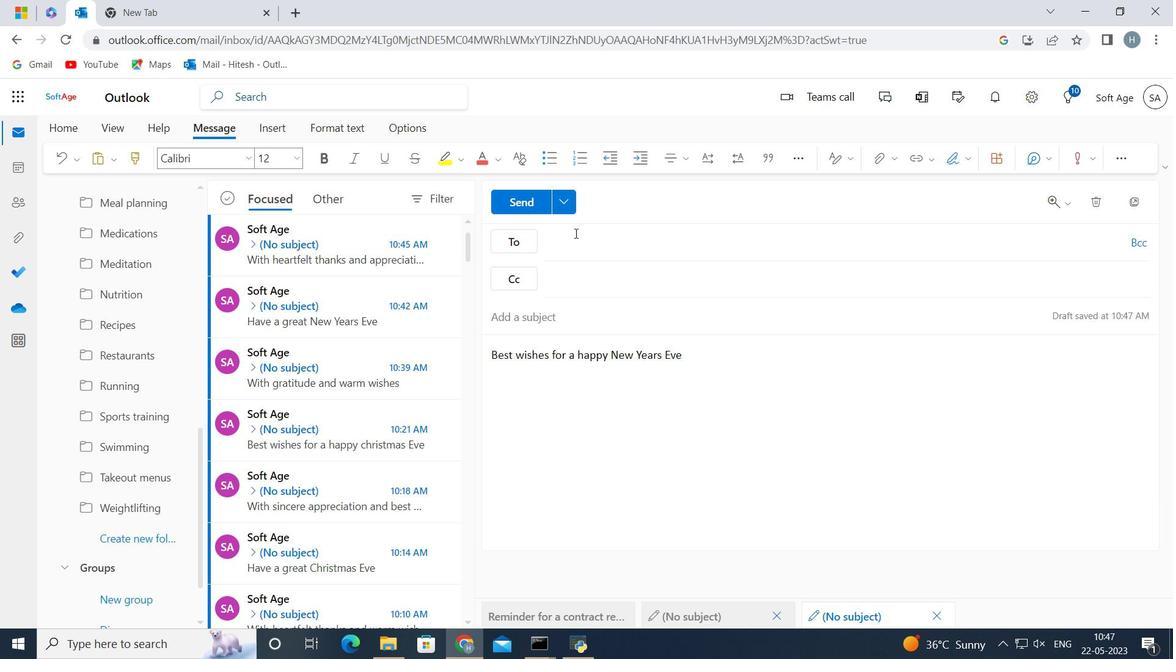 
Action: Mouse pressed left at (576, 238)
Screenshot: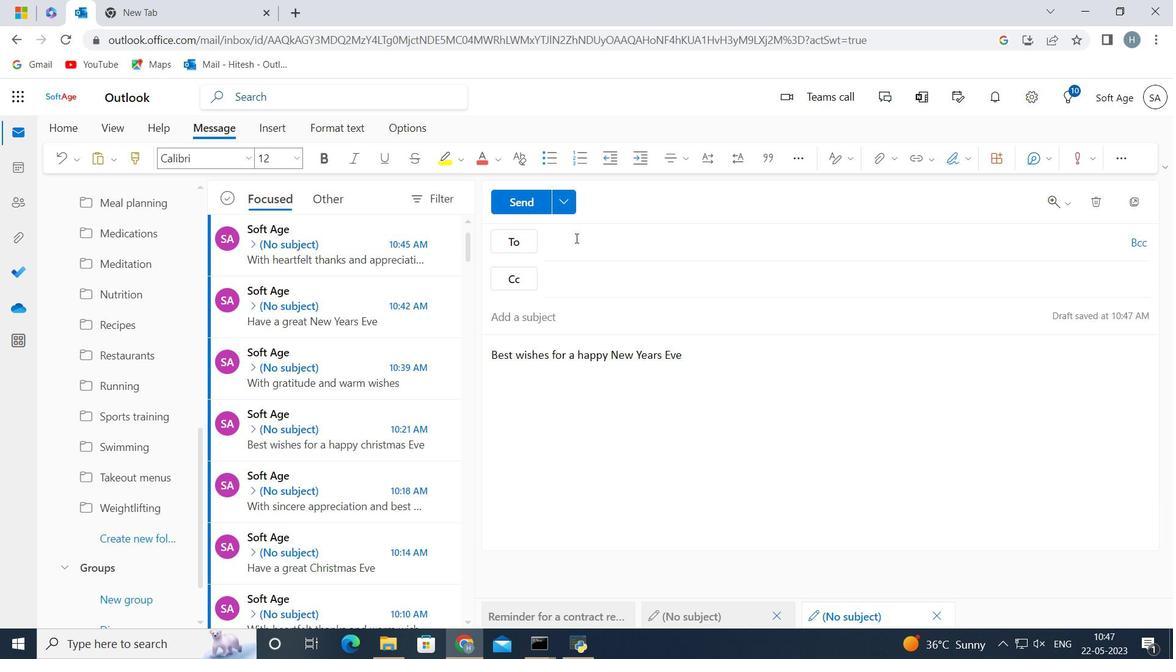 
Action: Key pressed softage.8<Key.shift>@softage.net
Screenshot: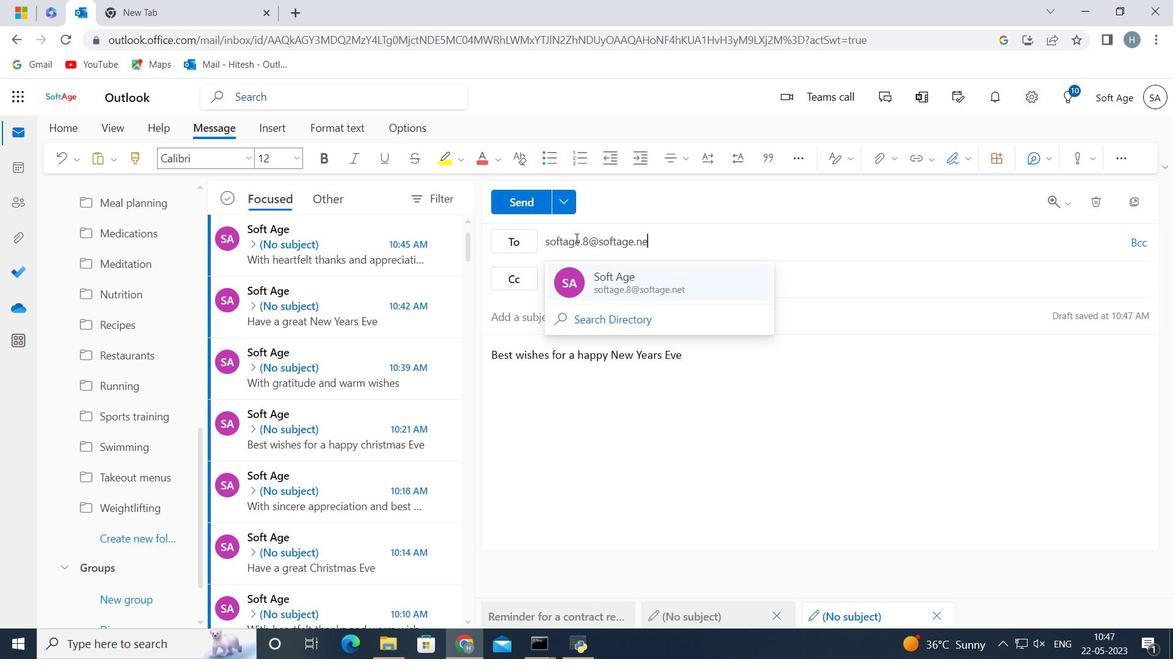 
Action: Mouse moved to (615, 277)
Screenshot: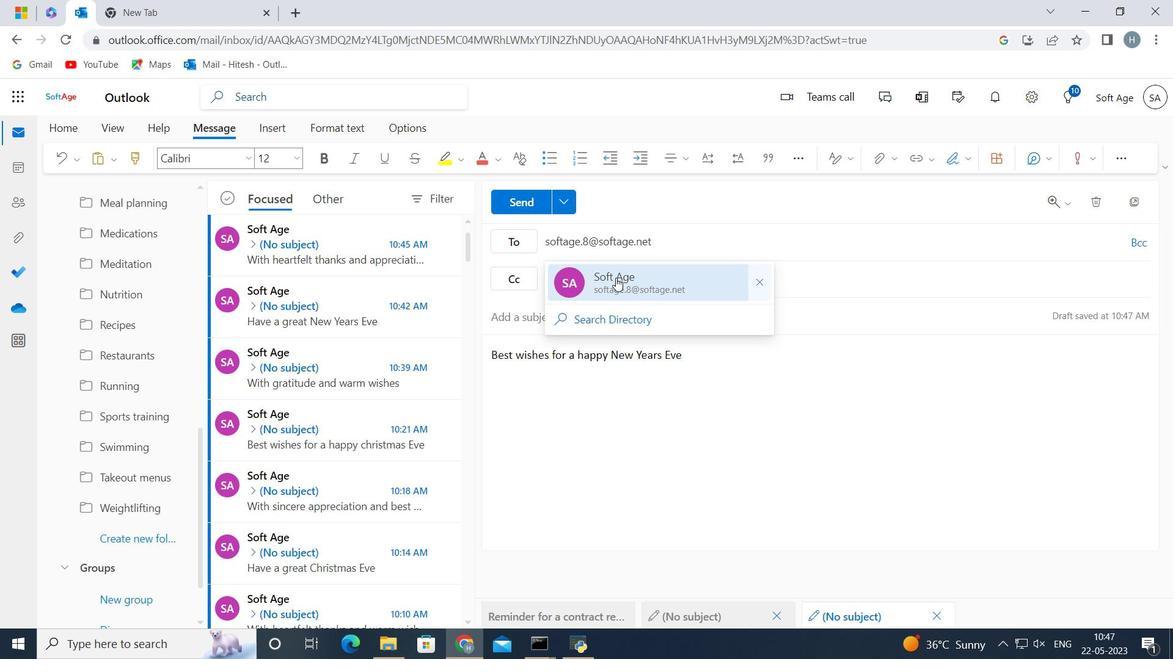 
Action: Mouse pressed left at (615, 277)
Screenshot: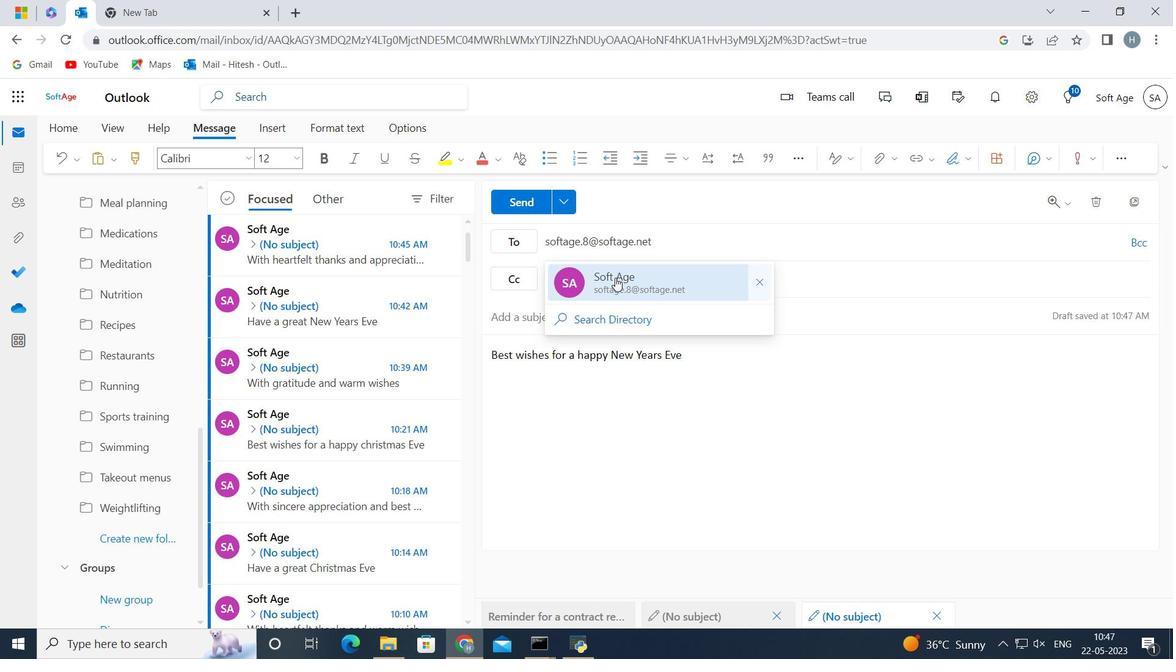 
Action: Mouse moved to (129, 535)
Screenshot: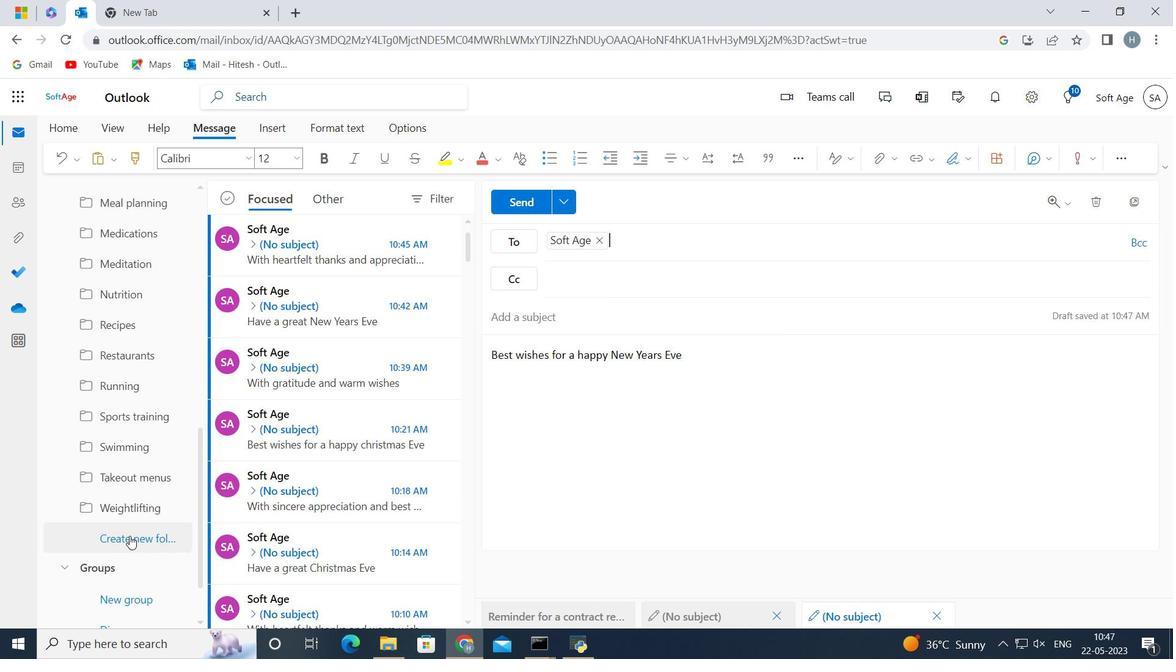 
Action: Mouse pressed left at (129, 535)
Screenshot: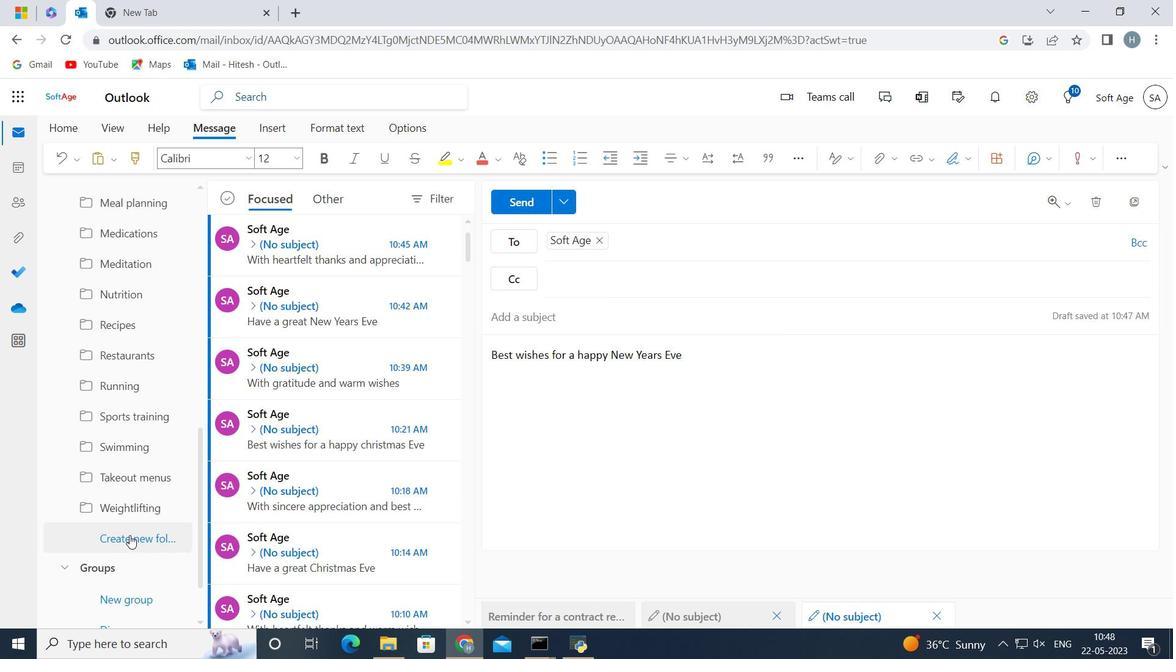 
Action: Key pressed <Key.shift_r>Party<Key.space><Key.shift_r>Planning
Screenshot: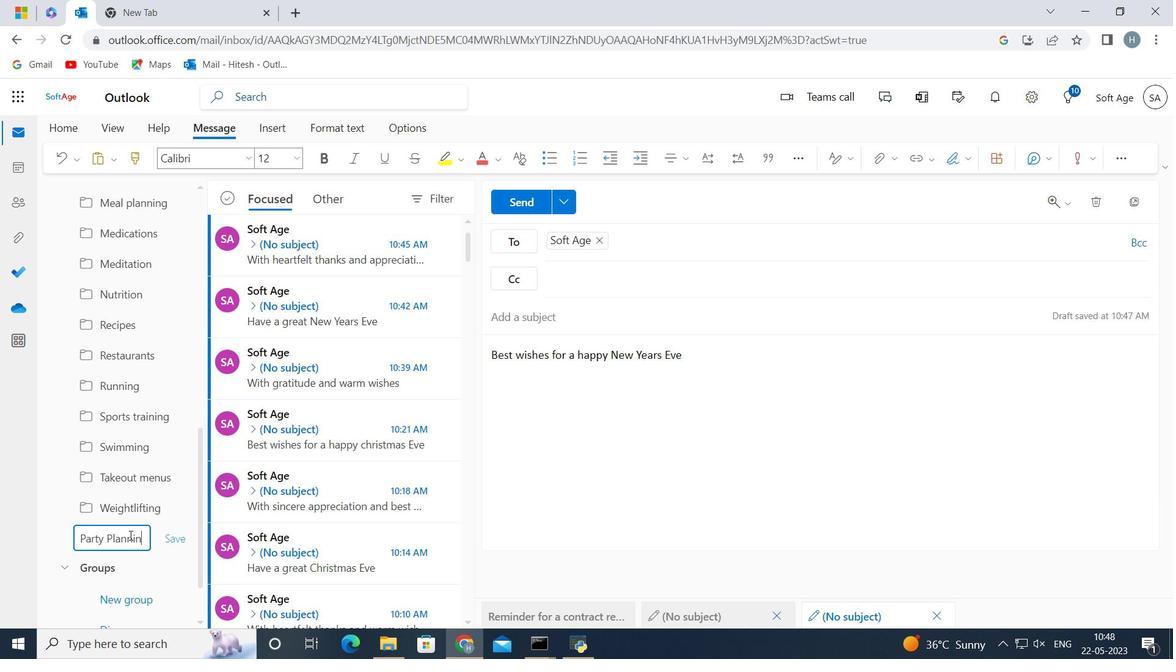 
Action: Mouse moved to (179, 538)
Screenshot: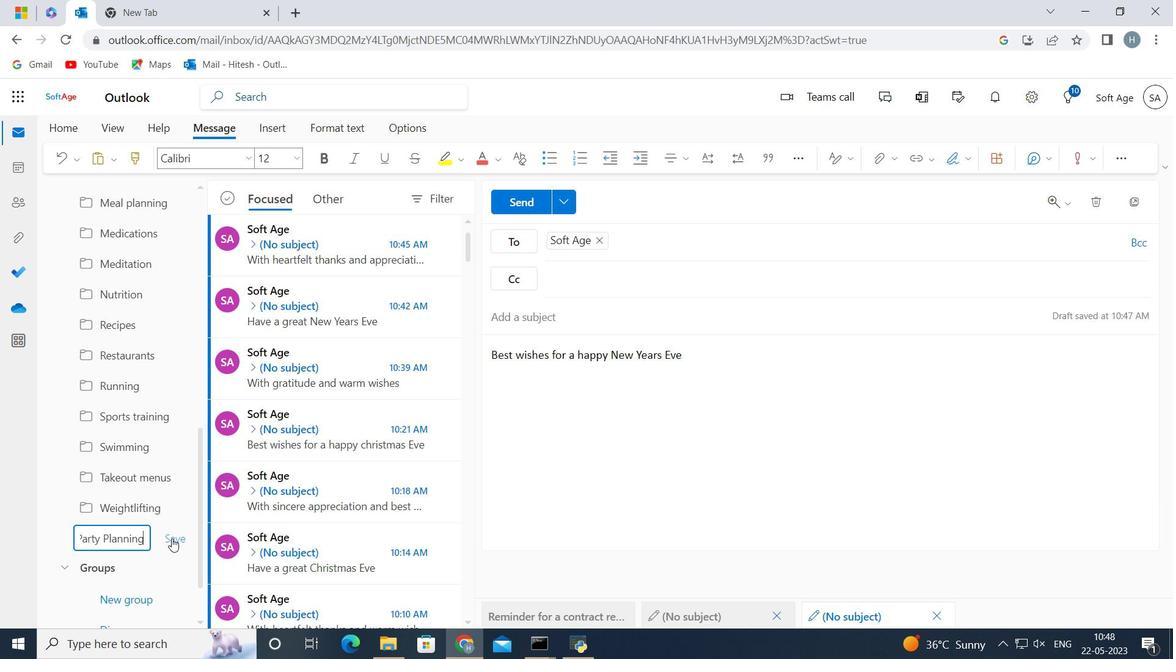 
Action: Mouse pressed left at (179, 538)
Screenshot: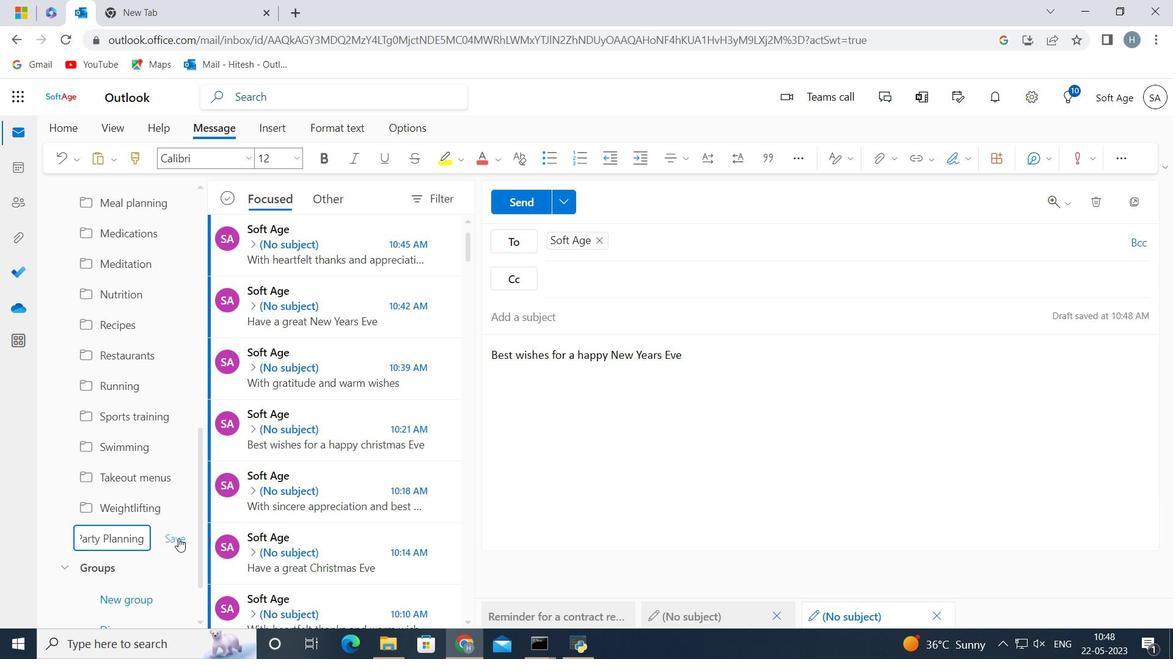 
Action: Mouse moved to (529, 206)
Screenshot: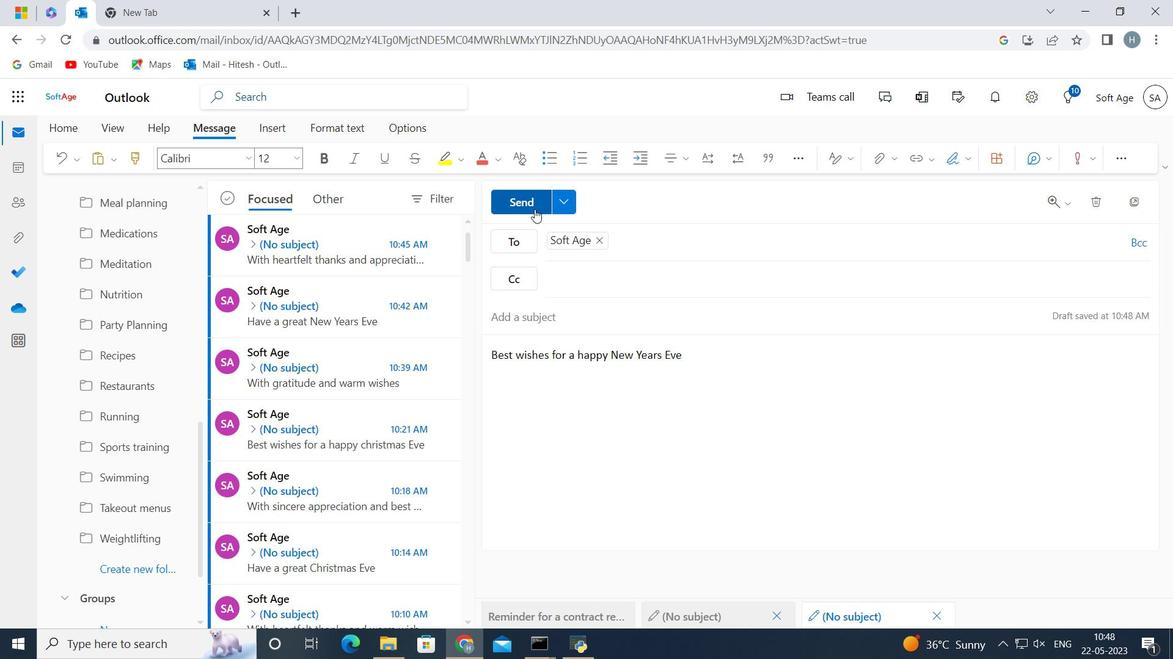 
Action: Mouse pressed left at (529, 206)
Screenshot: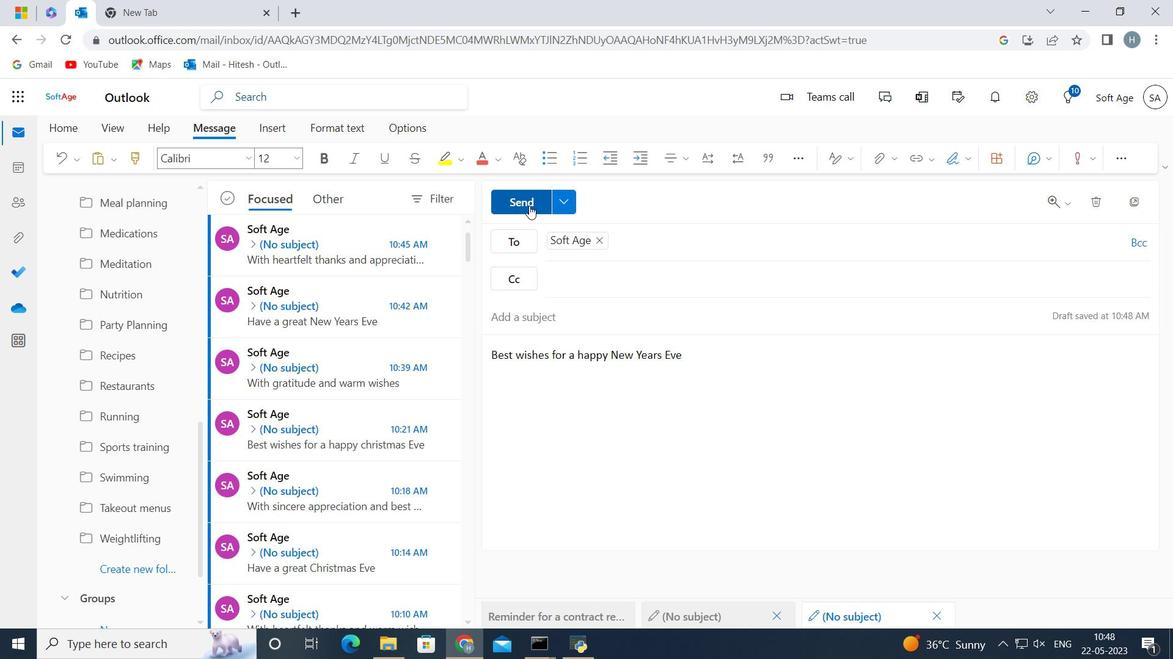 
Action: Mouse moved to (579, 394)
Screenshot: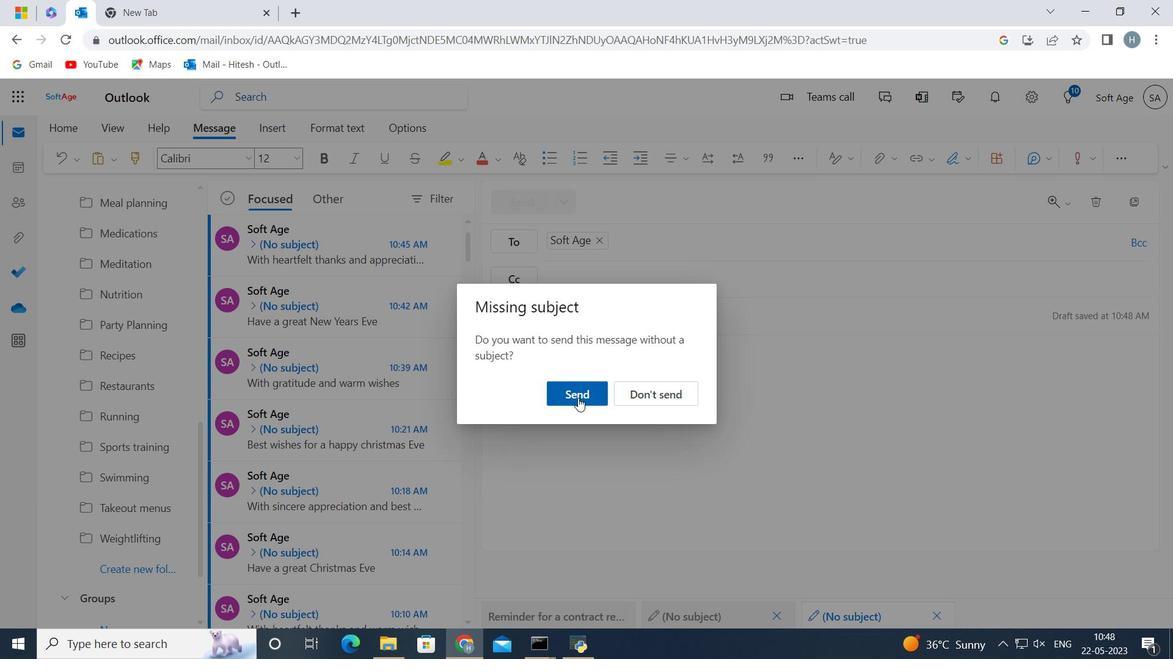 
Action: Mouse pressed left at (579, 394)
Screenshot: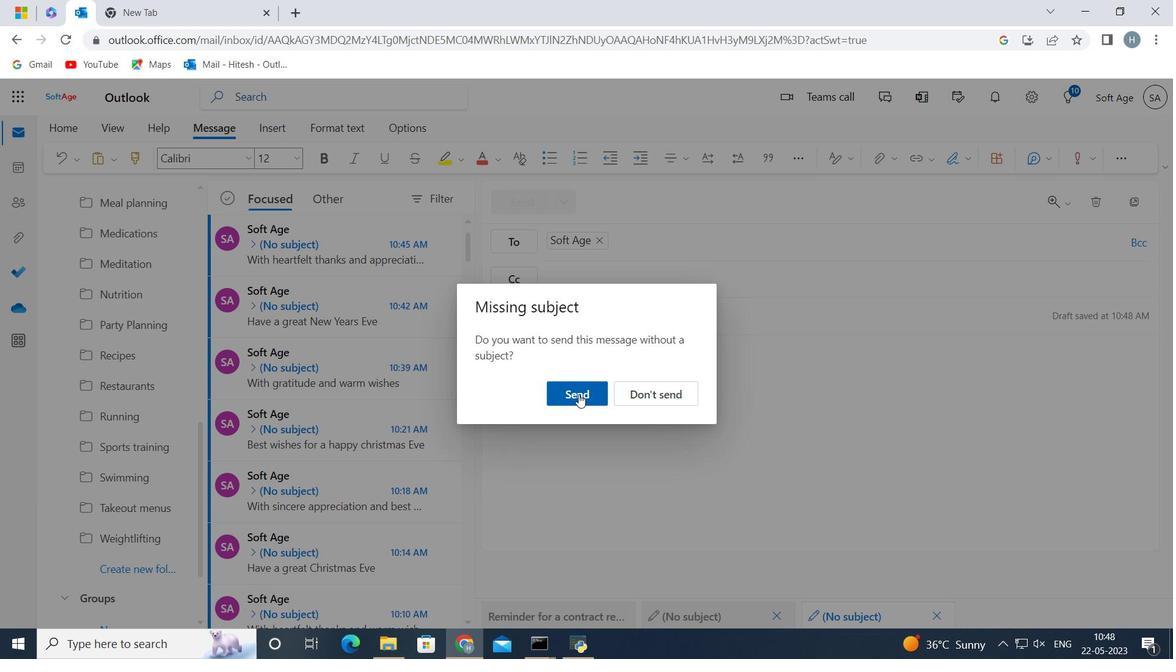 
